 Task: Find connections with filter location Qinā with filter topic #property with filter profile language Spanish with filter current company Microsoft Research with filter school Hindusthan College Of Arts And Science with filter industry Seafood Product Manufacturing with filter service category NotaryOnline Research with filter keywords title Zoologist
Action: Mouse moved to (498, 64)
Screenshot: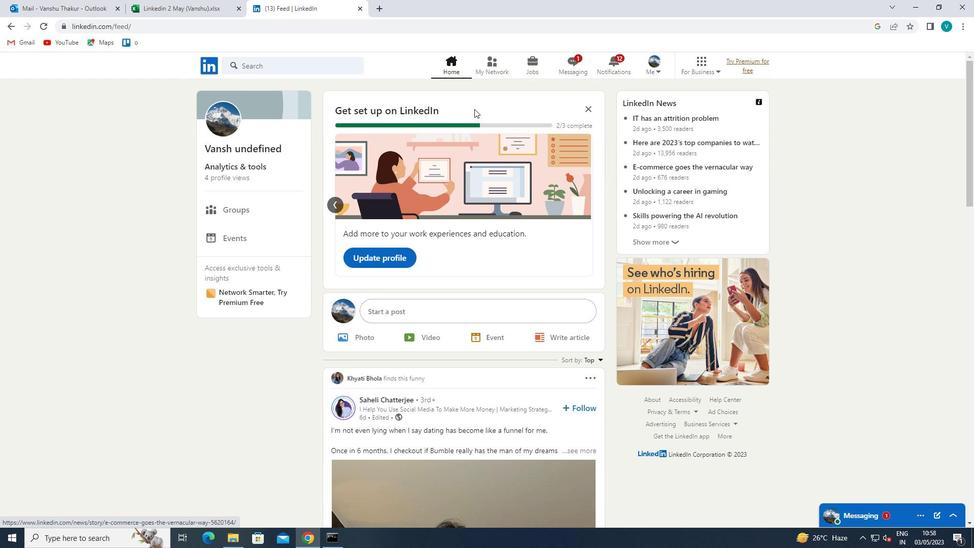 
Action: Mouse pressed left at (498, 64)
Screenshot: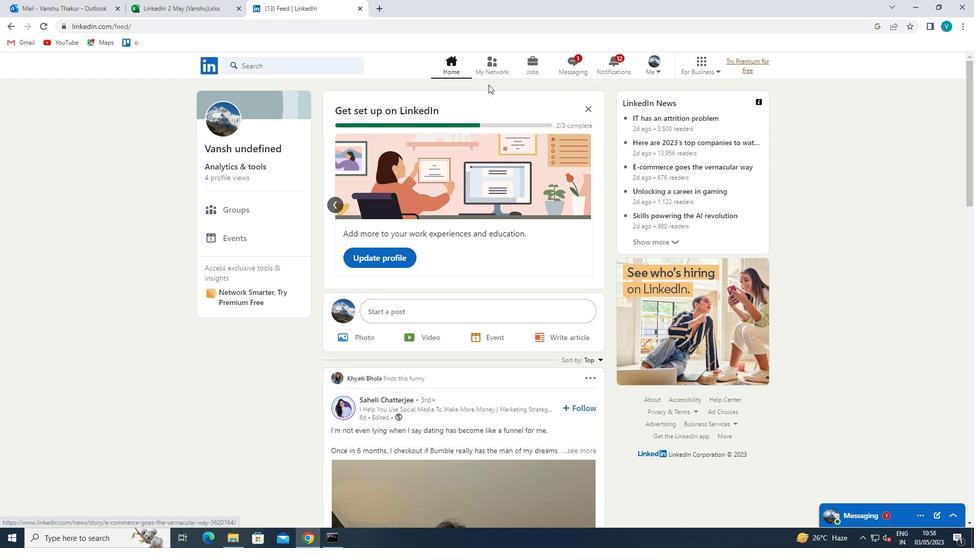 
Action: Mouse moved to (305, 116)
Screenshot: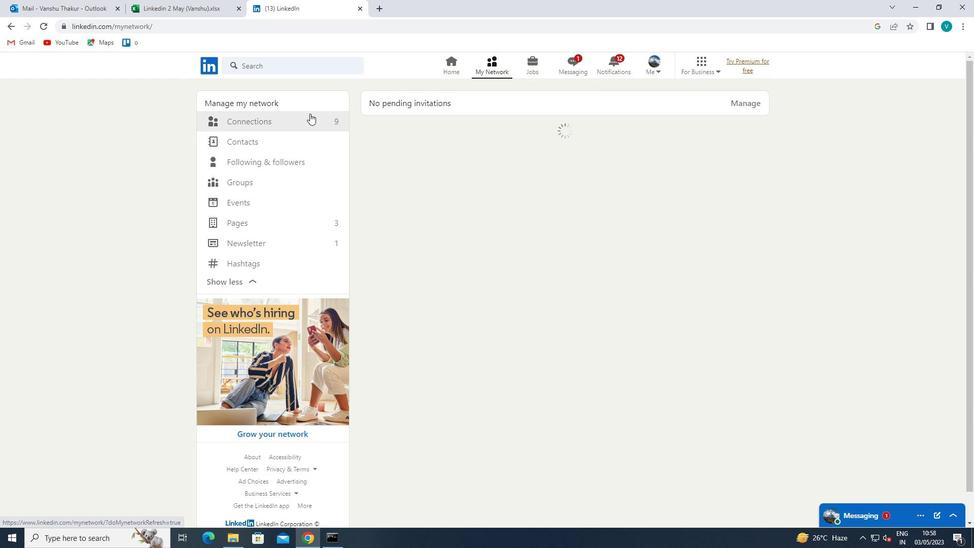 
Action: Mouse pressed left at (305, 116)
Screenshot: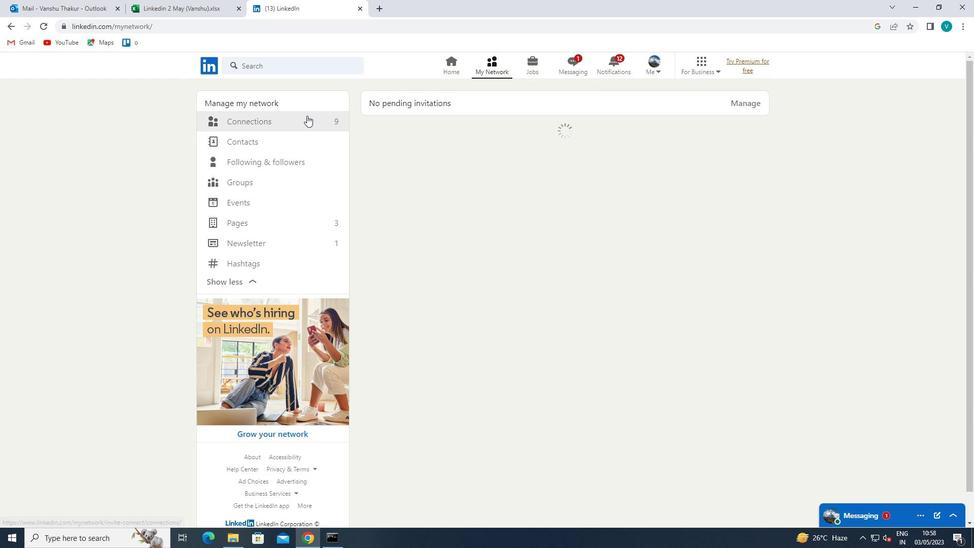 
Action: Mouse moved to (555, 116)
Screenshot: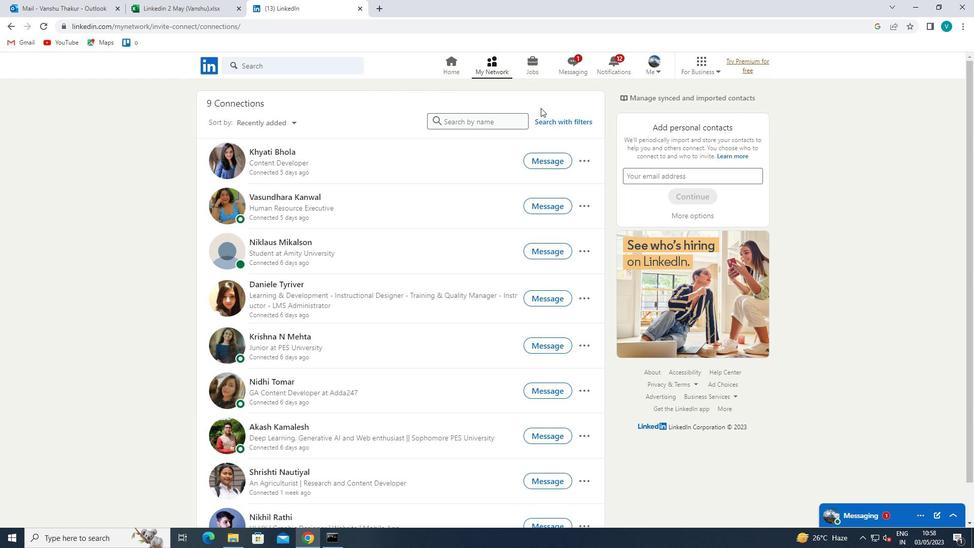 
Action: Mouse pressed left at (555, 116)
Screenshot: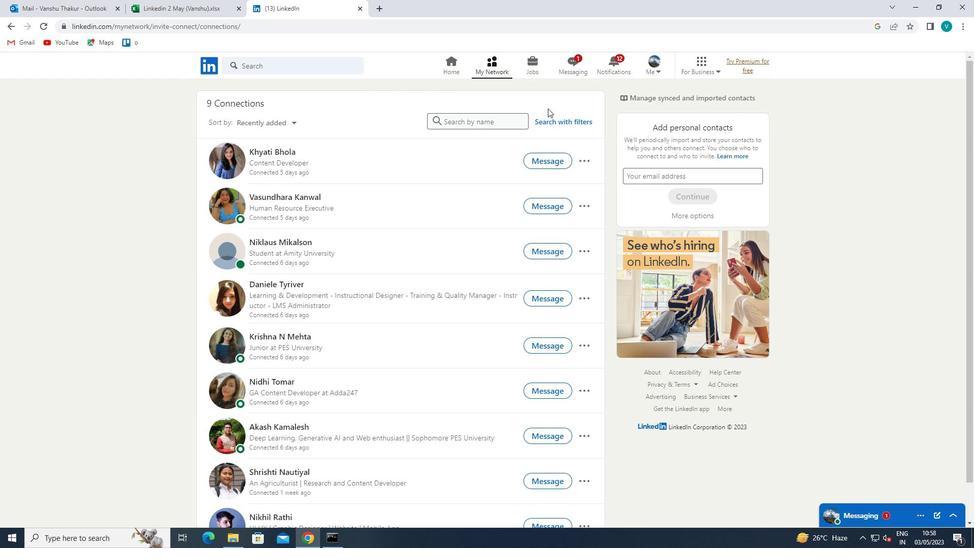 
Action: Mouse moved to (491, 91)
Screenshot: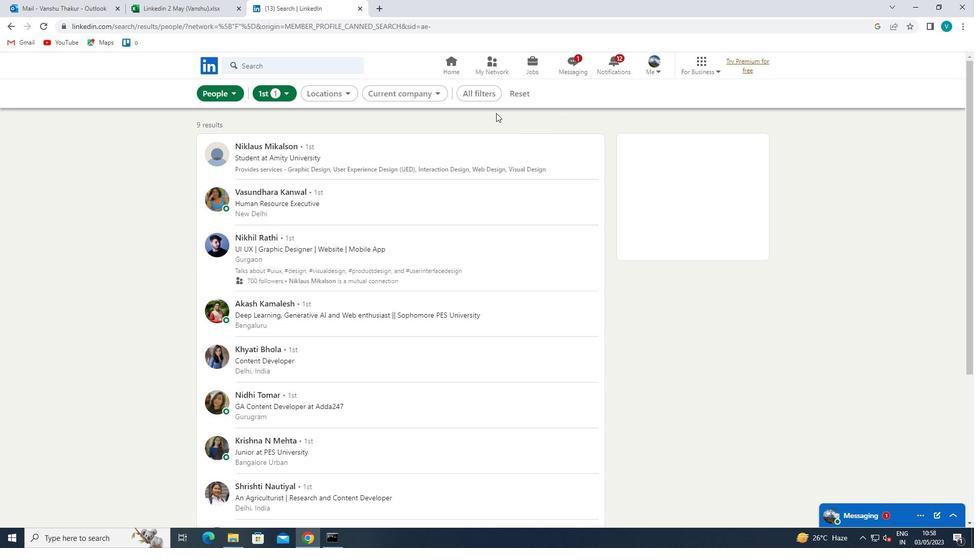 
Action: Mouse pressed left at (491, 91)
Screenshot: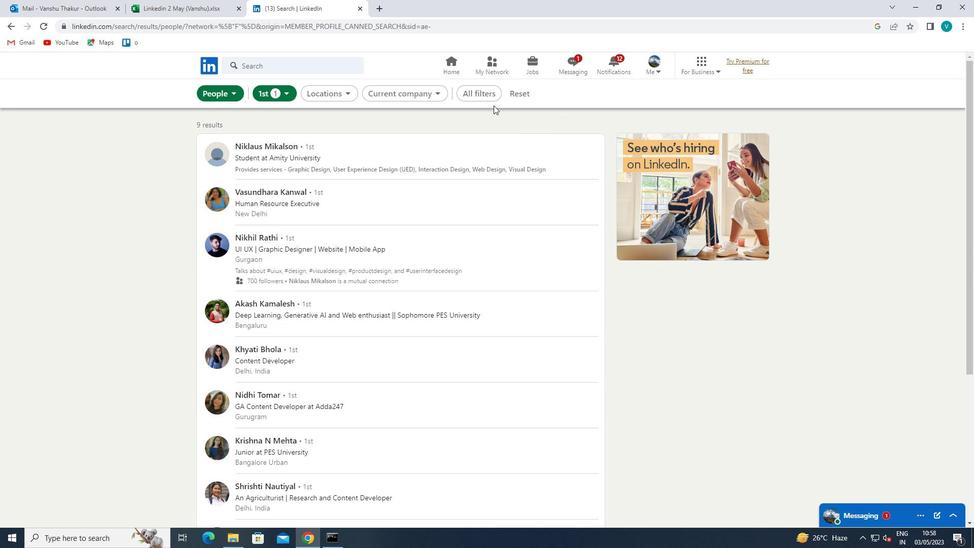 
Action: Mouse moved to (798, 254)
Screenshot: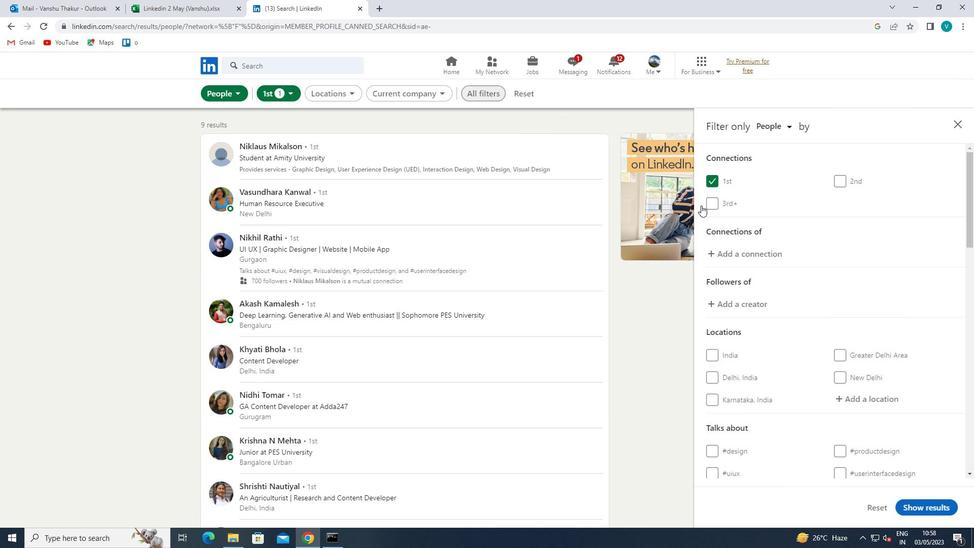 
Action: Mouse scrolled (798, 253) with delta (0, 0)
Screenshot: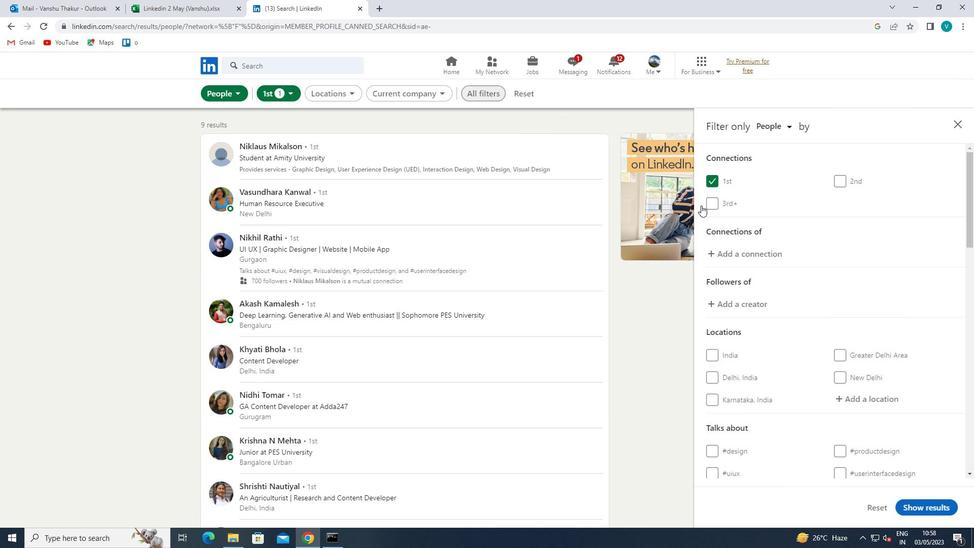 
Action: Mouse scrolled (798, 253) with delta (0, 0)
Screenshot: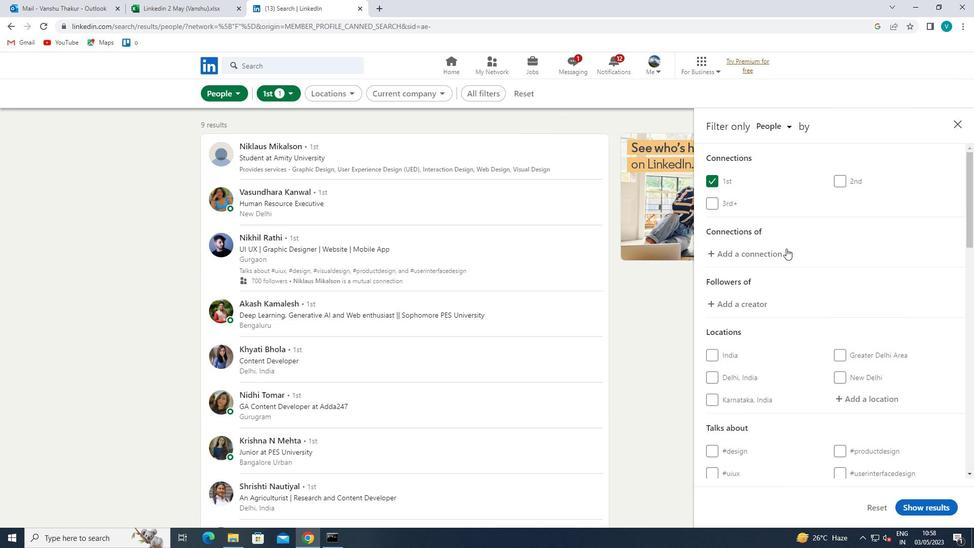 
Action: Mouse moved to (798, 254)
Screenshot: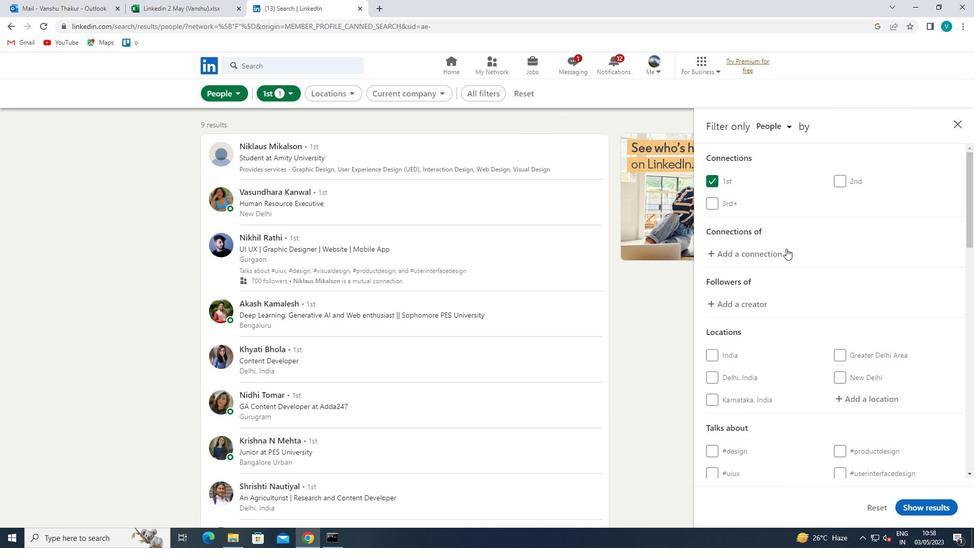 
Action: Mouse scrolled (798, 253) with delta (0, 0)
Screenshot: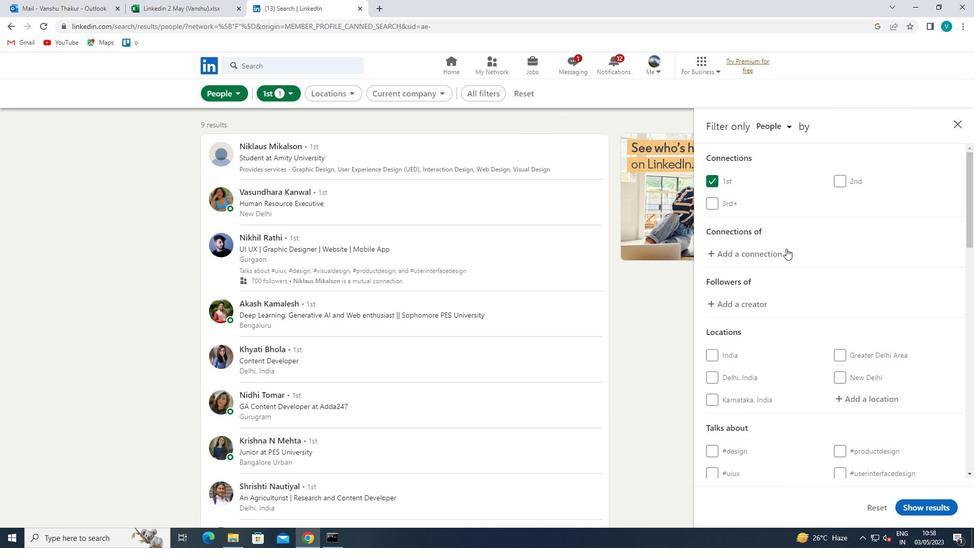 
Action: Mouse moved to (873, 248)
Screenshot: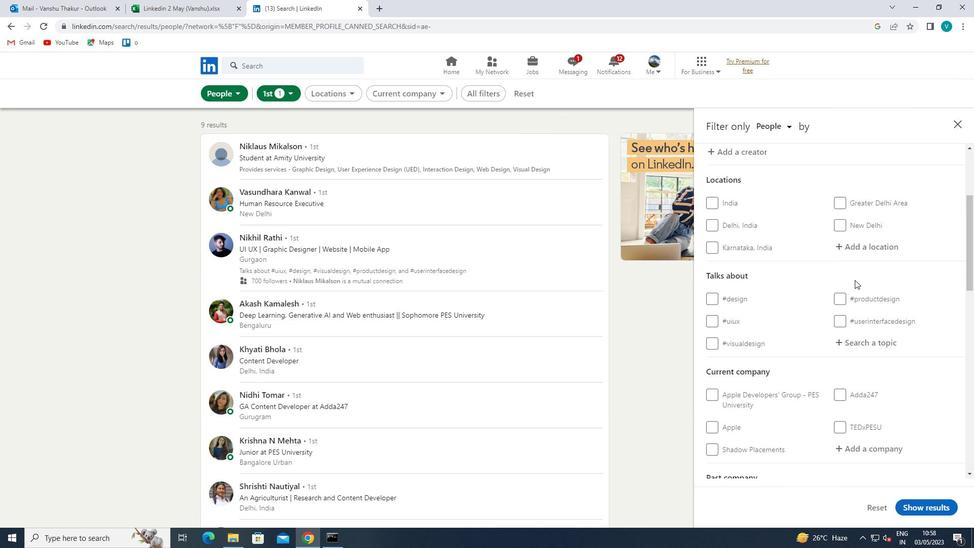 
Action: Mouse pressed left at (873, 248)
Screenshot: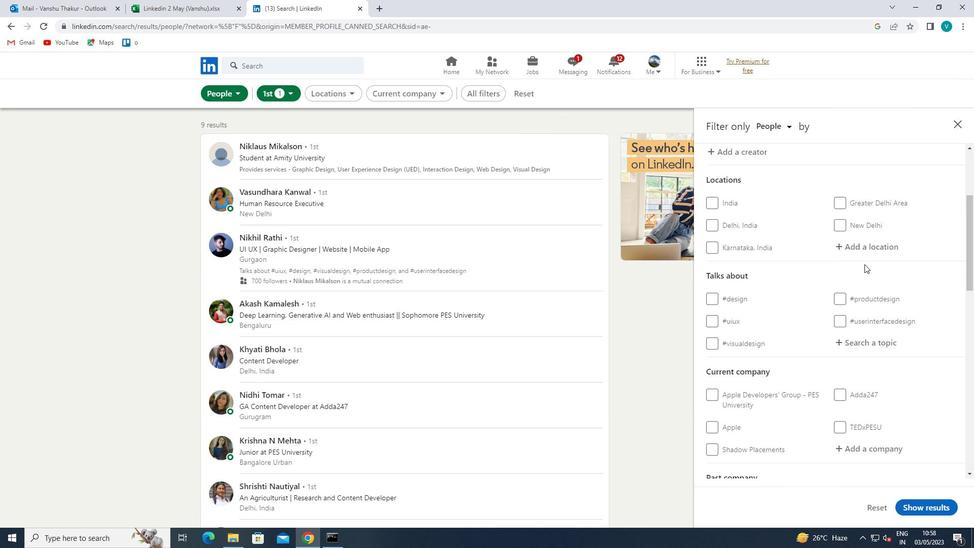
Action: Mouse moved to (581, 415)
Screenshot: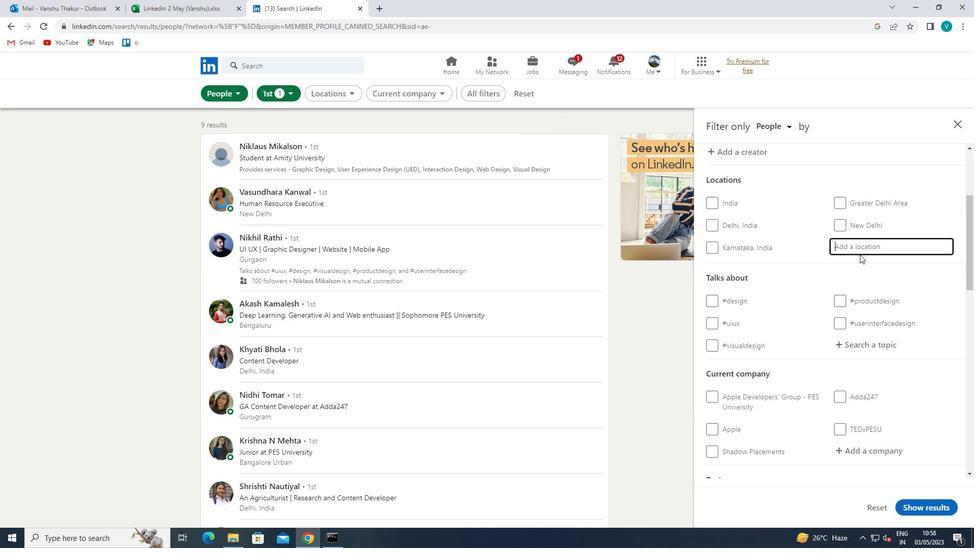 
Action: Key pressed <Key.shift>QINA<Key.space>
Screenshot: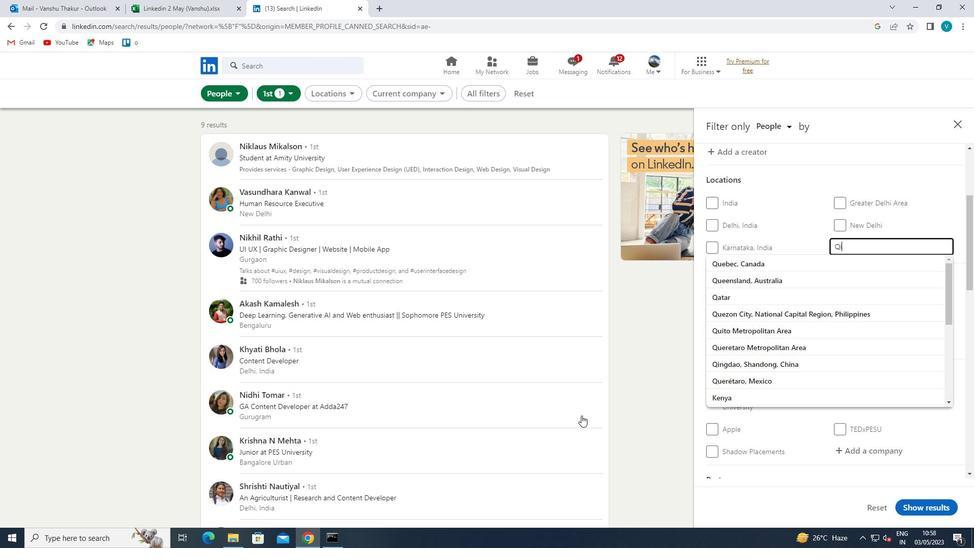 
Action: Mouse moved to (763, 268)
Screenshot: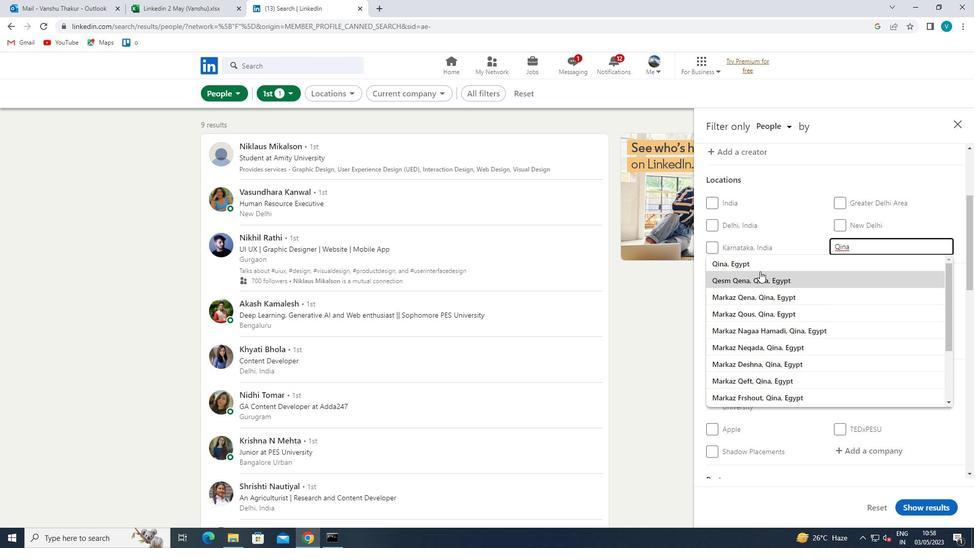 
Action: Mouse pressed left at (763, 268)
Screenshot: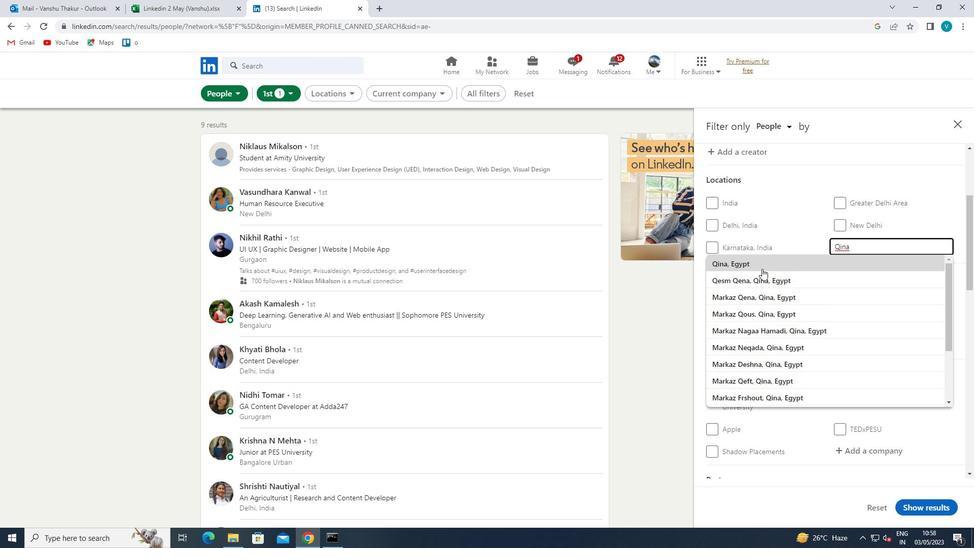 
Action: Mouse moved to (765, 272)
Screenshot: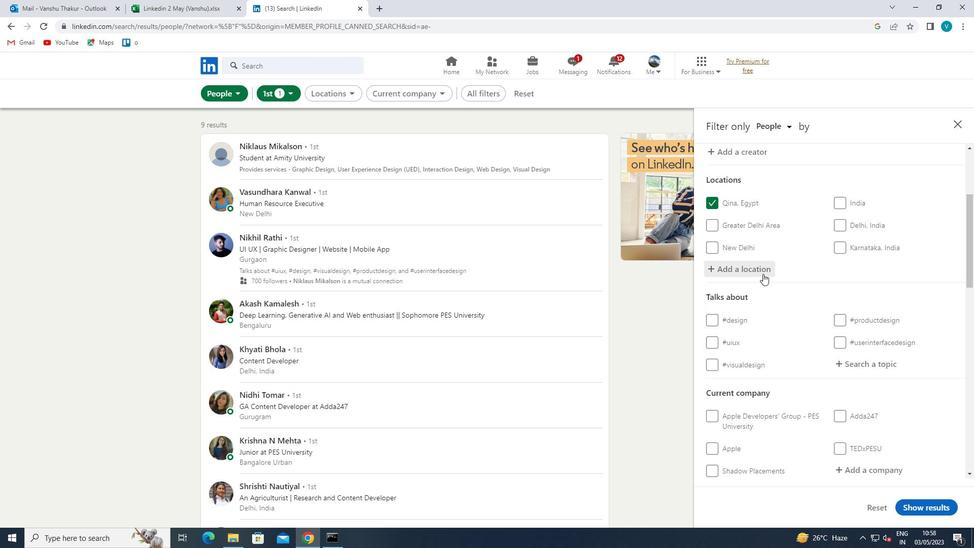 
Action: Mouse scrolled (765, 271) with delta (0, 0)
Screenshot: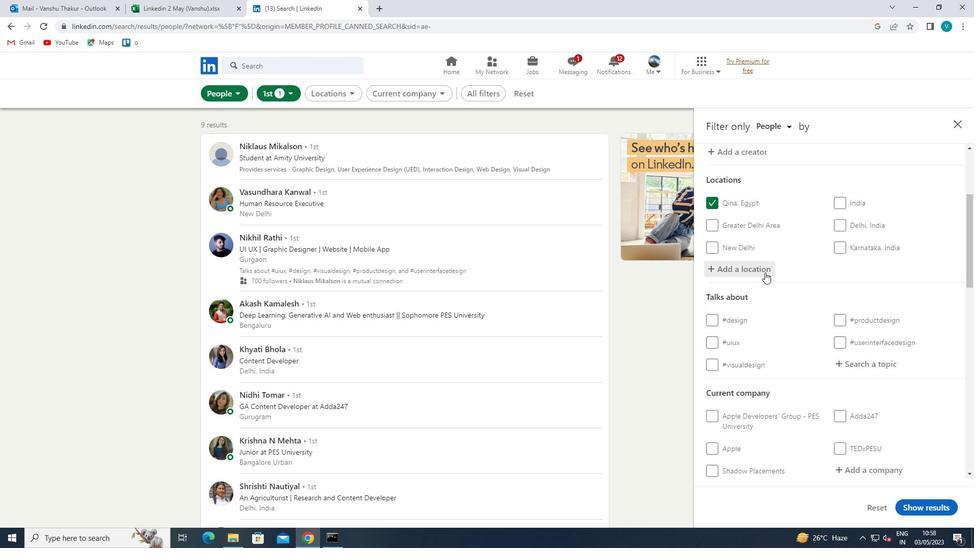 
Action: Mouse moved to (765, 272)
Screenshot: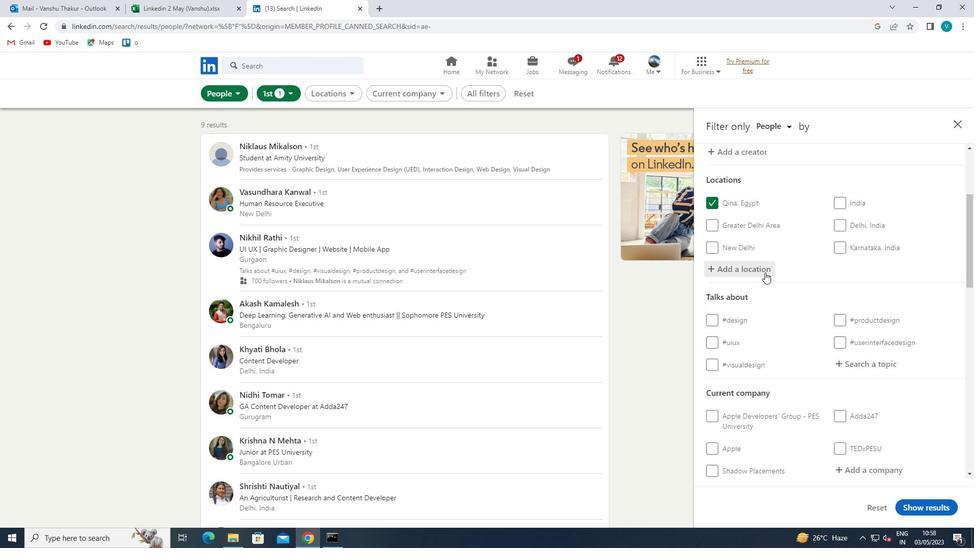 
Action: Mouse scrolled (765, 271) with delta (0, 0)
Screenshot: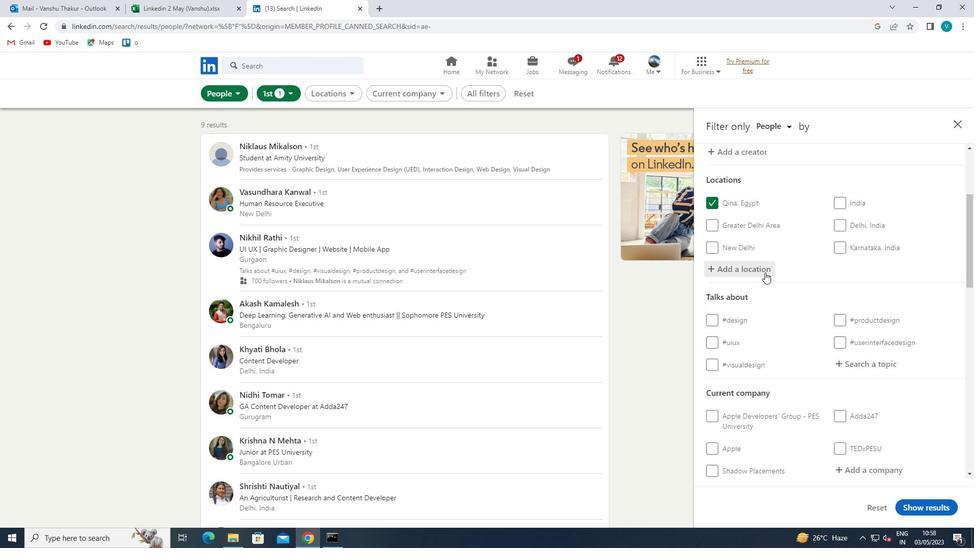 
Action: Mouse moved to (884, 264)
Screenshot: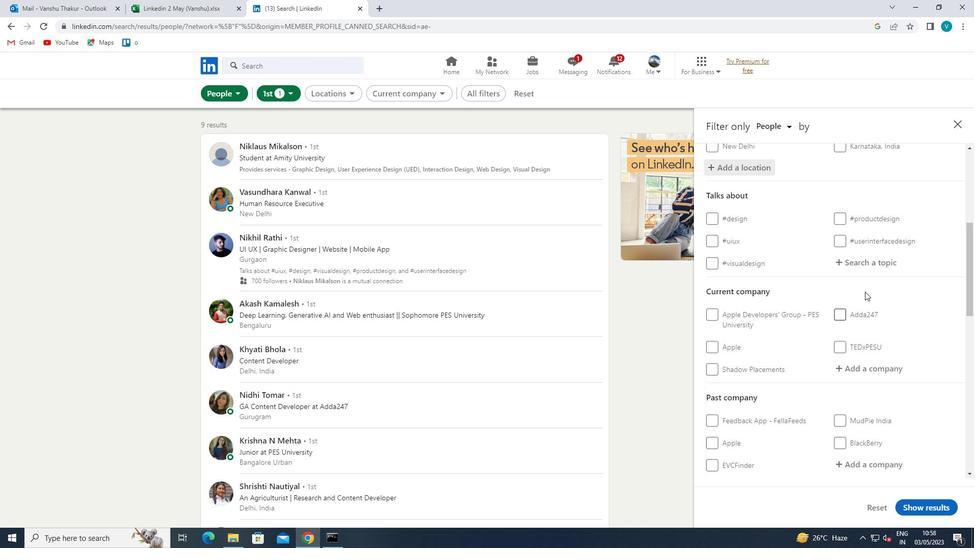 
Action: Mouse pressed left at (884, 264)
Screenshot: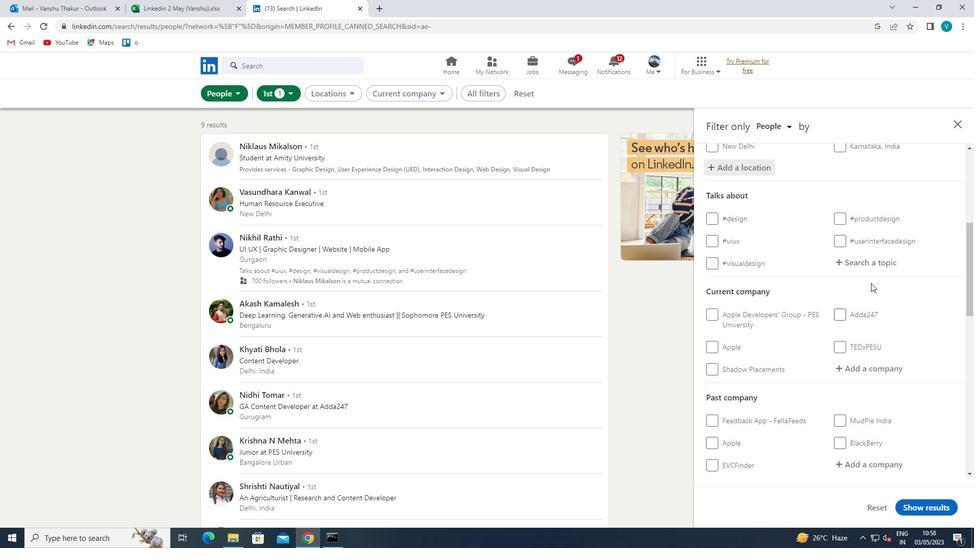 
Action: Mouse moved to (622, 423)
Screenshot: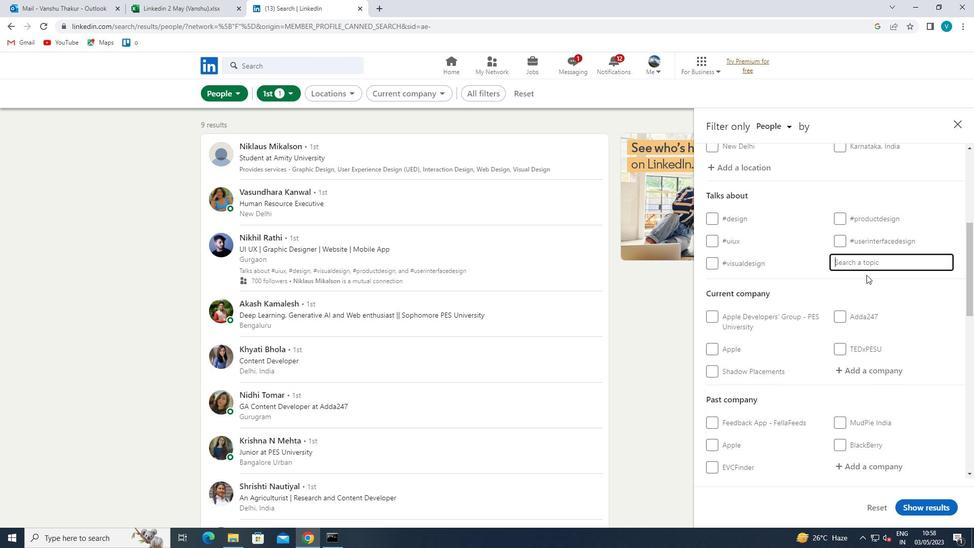
Action: Key pressed PROPERTY
Screenshot: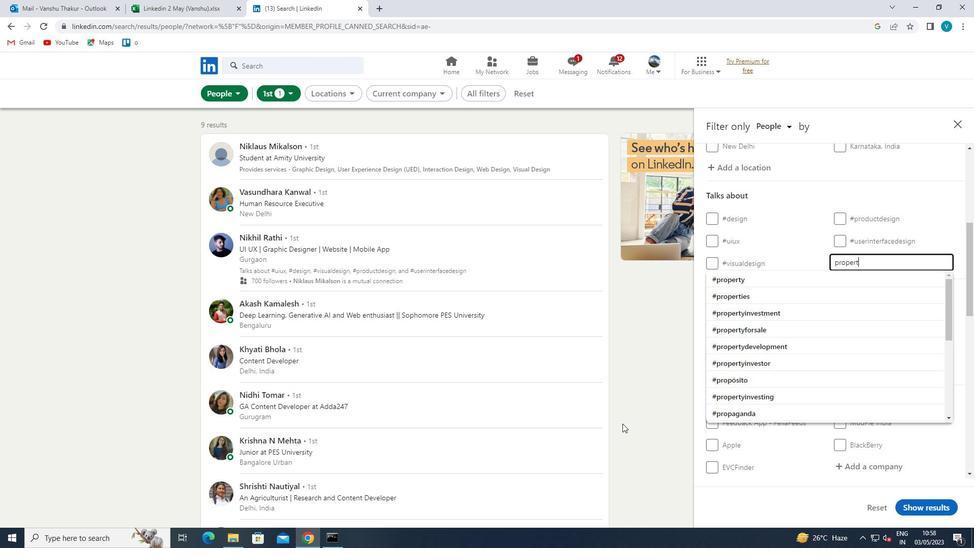 
Action: Mouse moved to (769, 278)
Screenshot: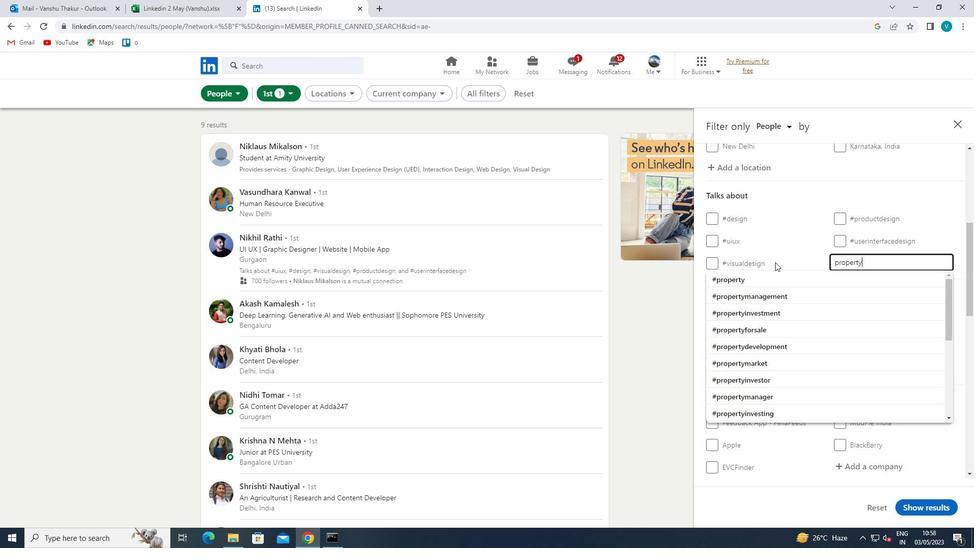 
Action: Mouse pressed left at (769, 278)
Screenshot: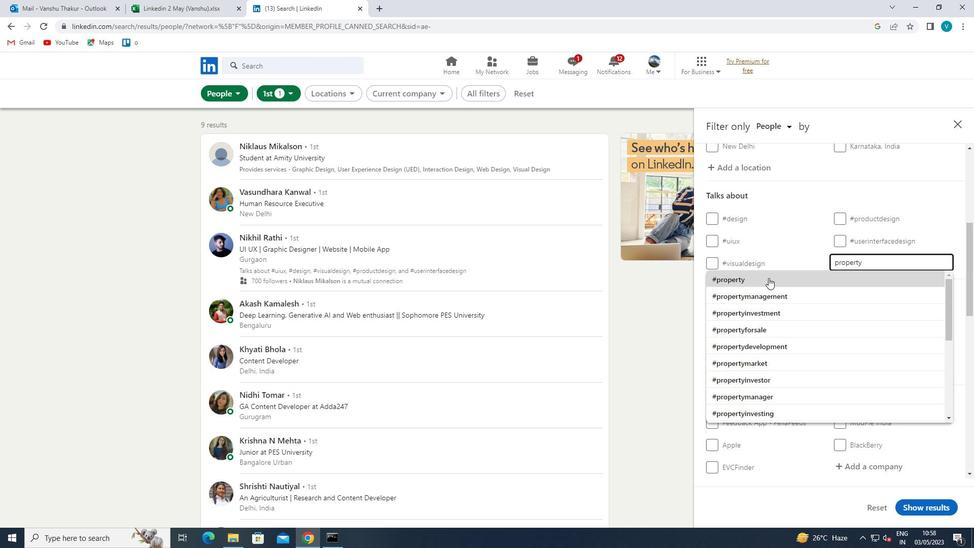 
Action: Mouse moved to (823, 304)
Screenshot: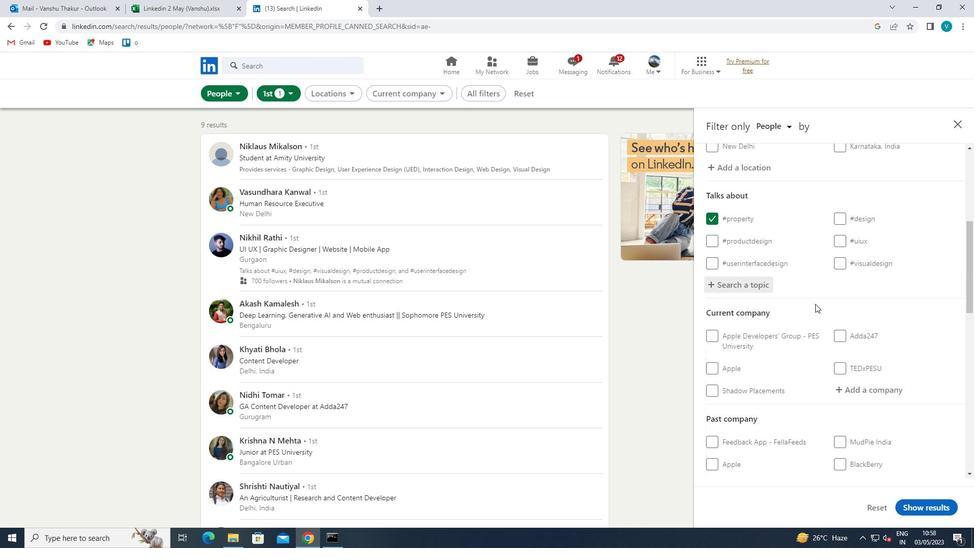 
Action: Mouse scrolled (823, 303) with delta (0, 0)
Screenshot: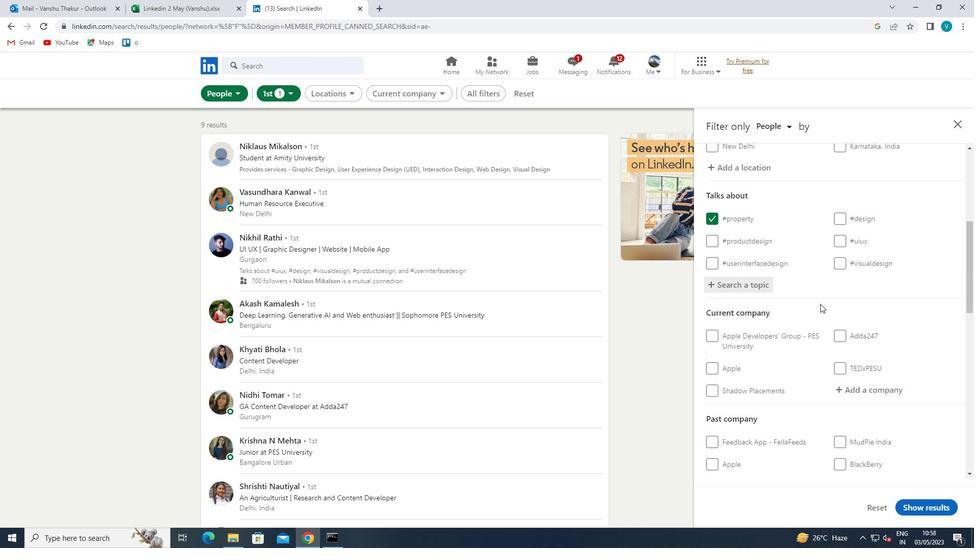 
Action: Mouse scrolled (823, 303) with delta (0, 0)
Screenshot: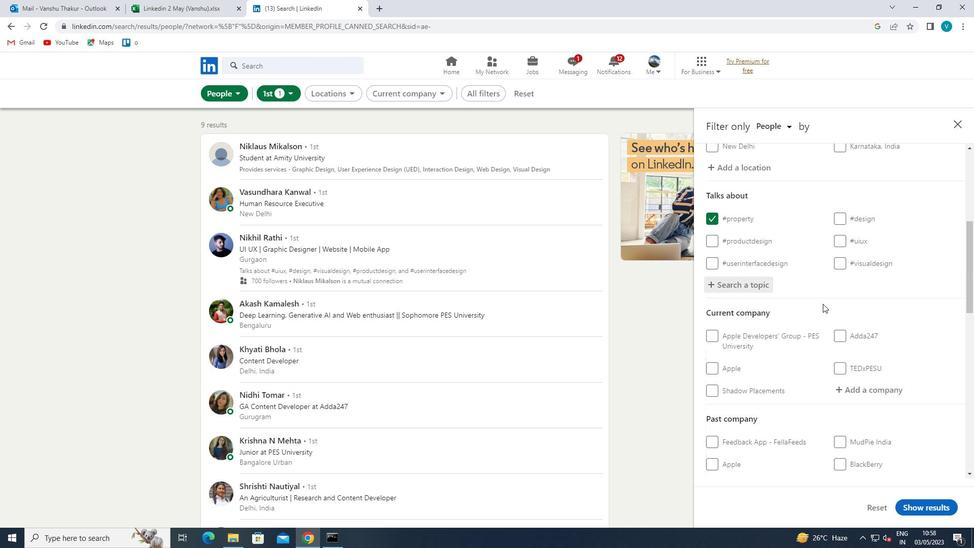
Action: Mouse moved to (871, 287)
Screenshot: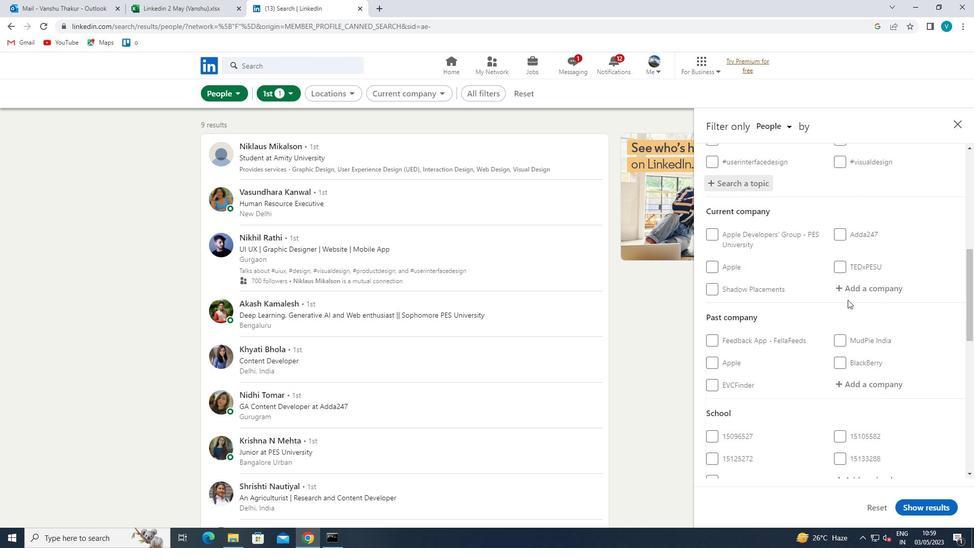 
Action: Mouse pressed left at (871, 287)
Screenshot: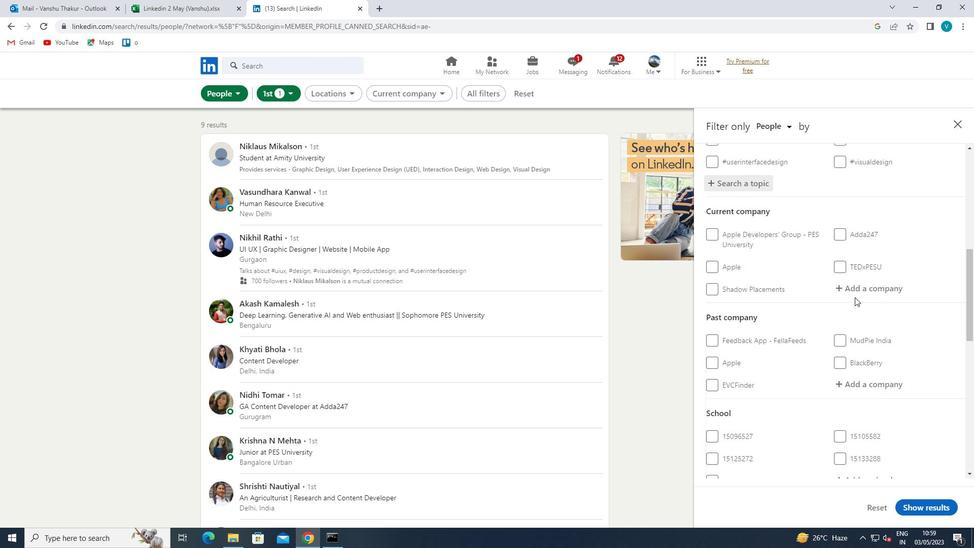 
Action: Mouse moved to (733, 365)
Screenshot: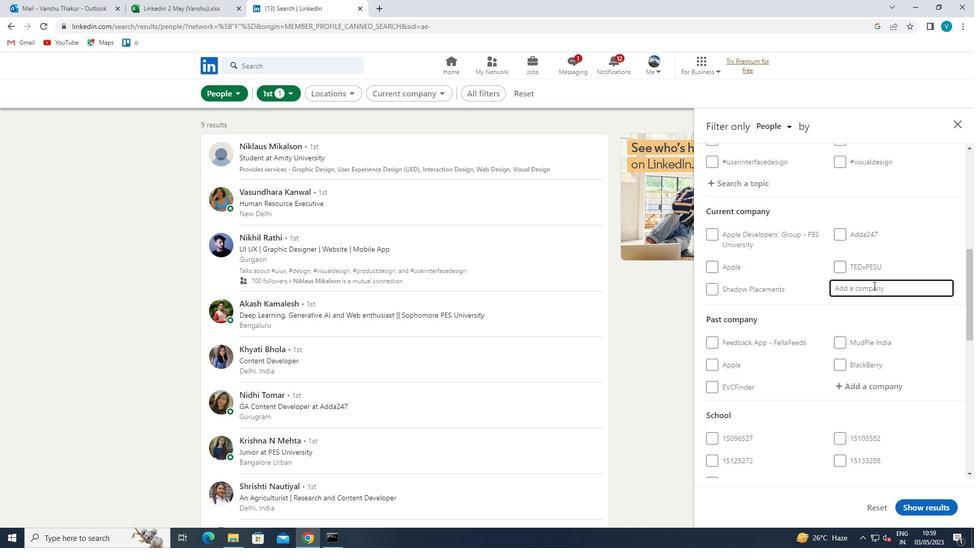 
Action: Key pressed <Key.shift>
Screenshot: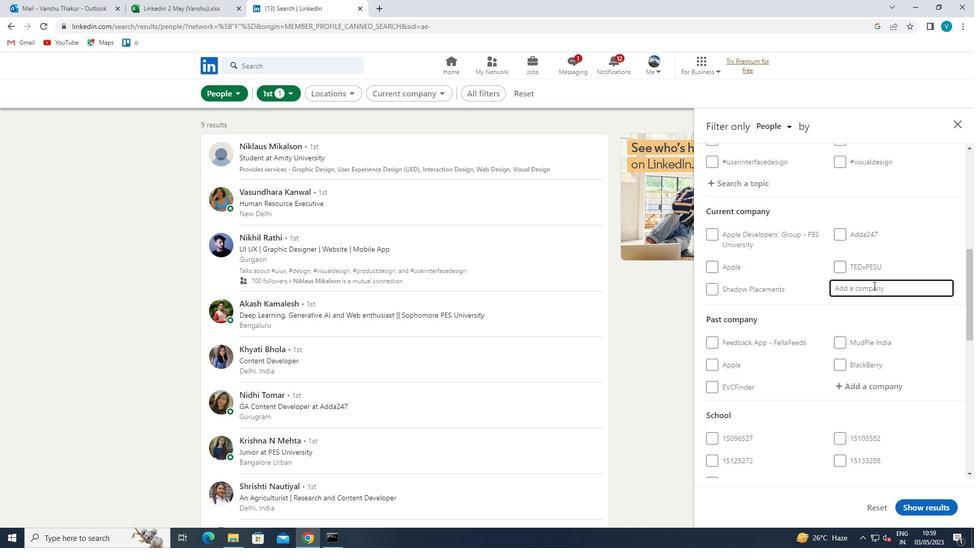 
Action: Mouse moved to (611, 434)
Screenshot: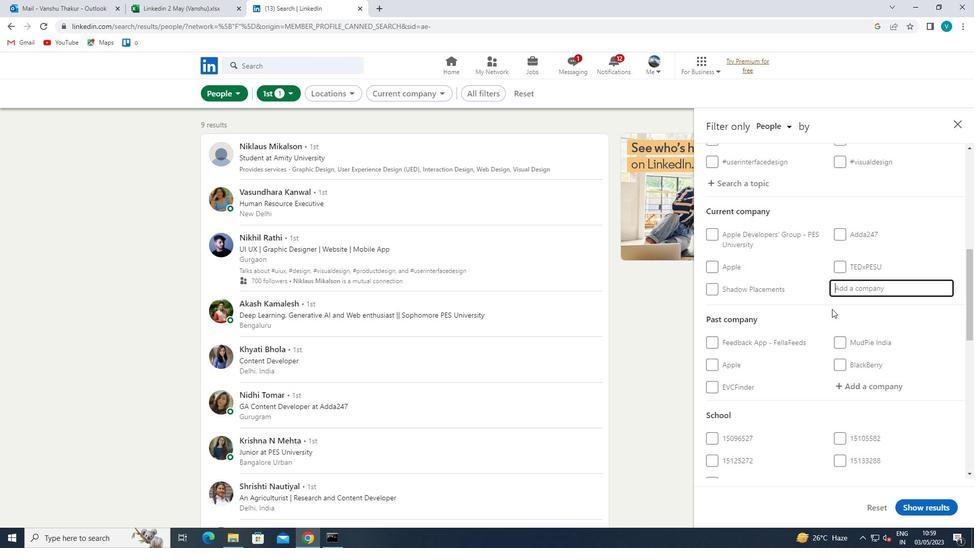 
Action: Key pressed <Key.shift>MICROSOFT
Screenshot: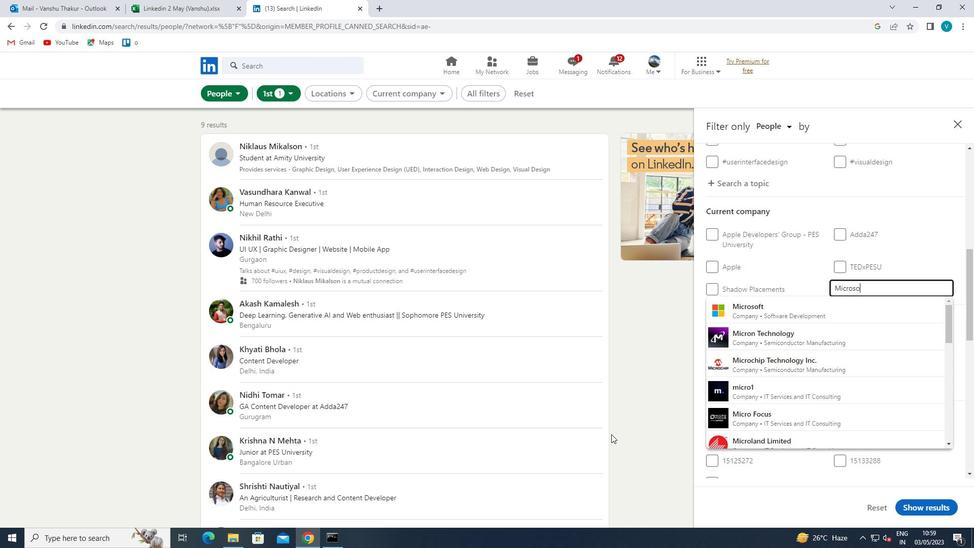 
Action: Mouse moved to (761, 359)
Screenshot: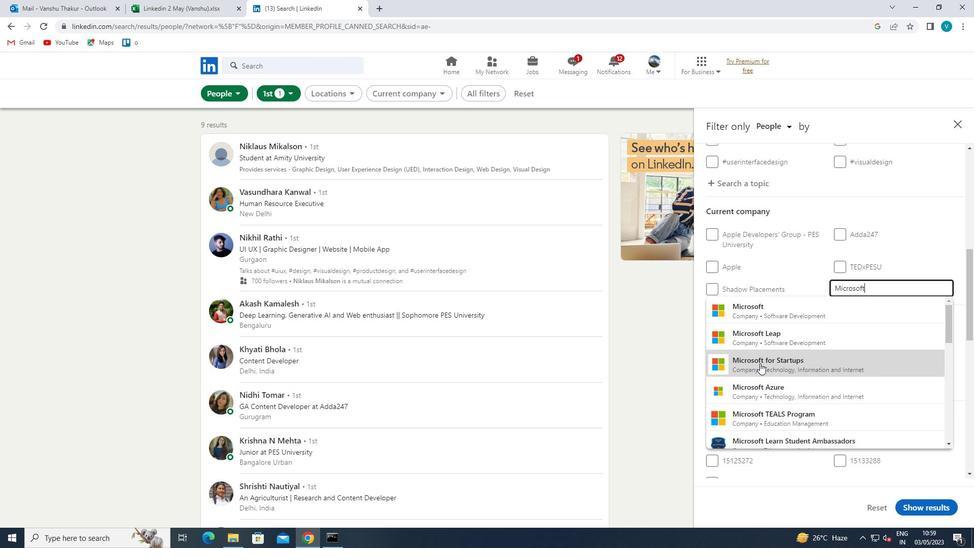 
Action: Key pressed <Key.space>
Screenshot: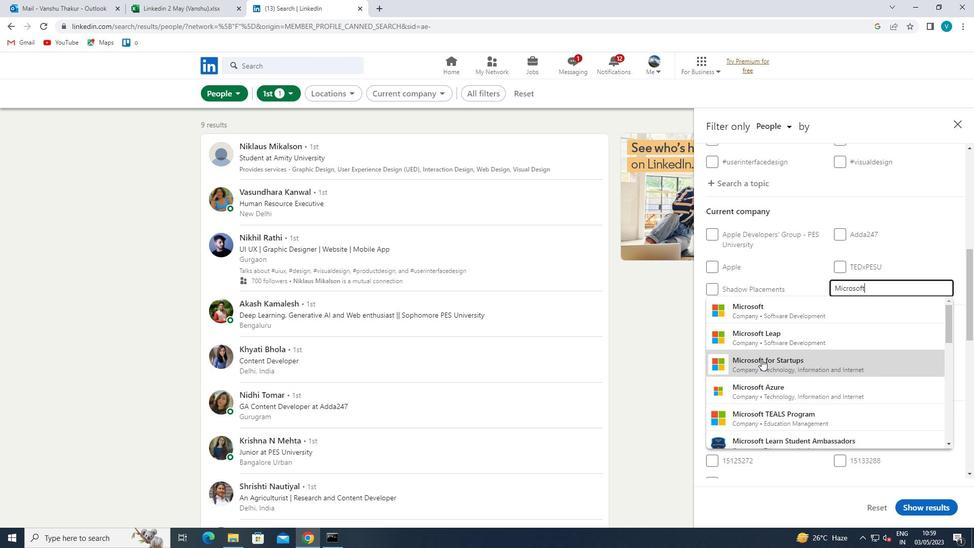 
Action: Mouse moved to (757, 362)
Screenshot: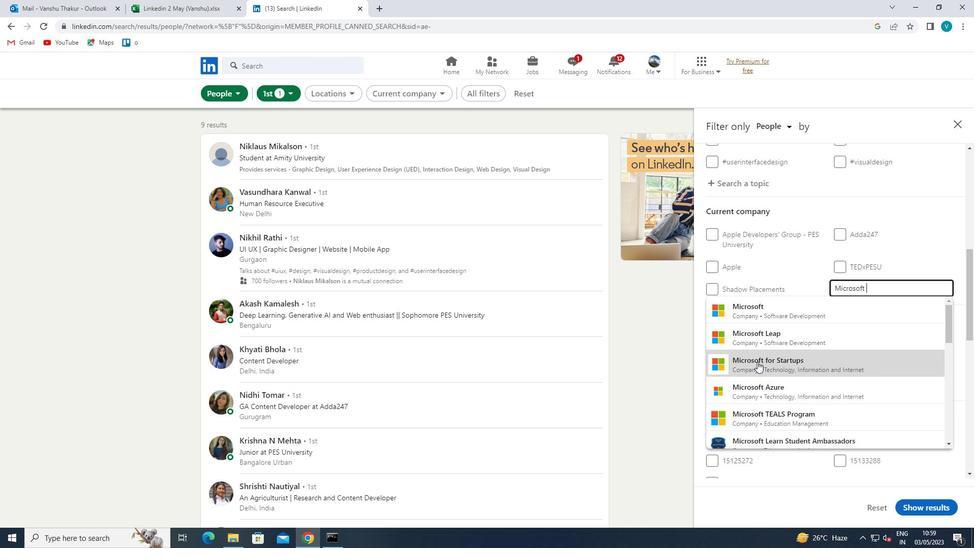 
Action: Key pressed <Key.shift>
Screenshot: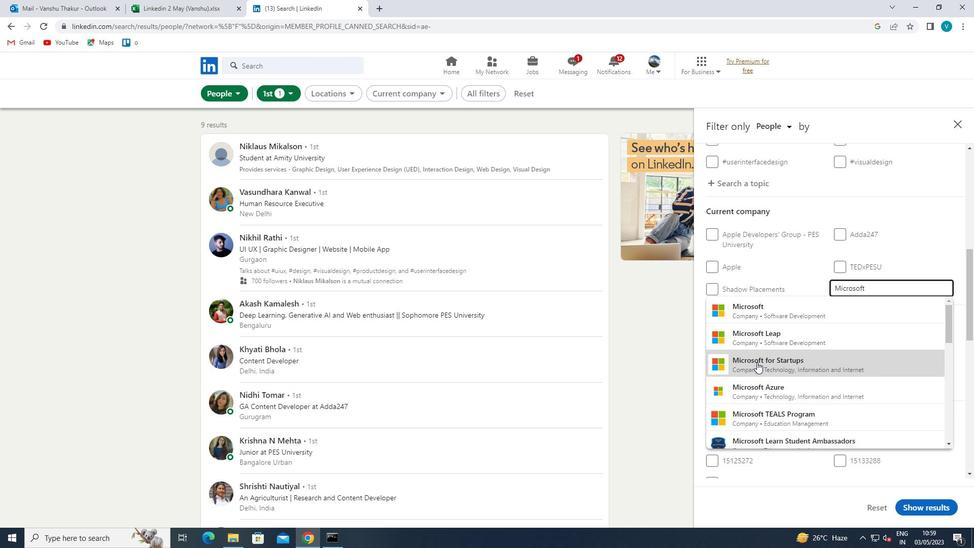 
Action: Mouse moved to (756, 362)
Screenshot: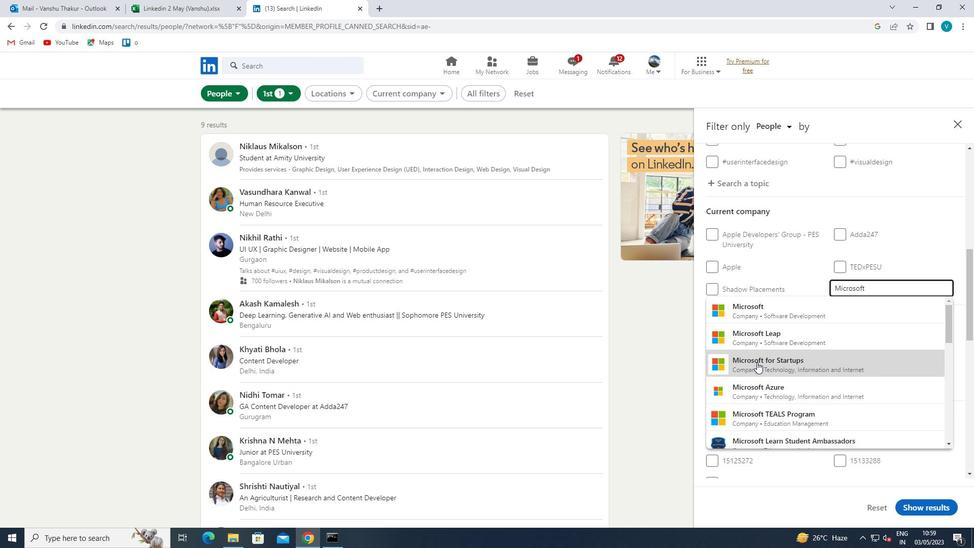 
Action: Key pressed <Key.shift>R
Screenshot: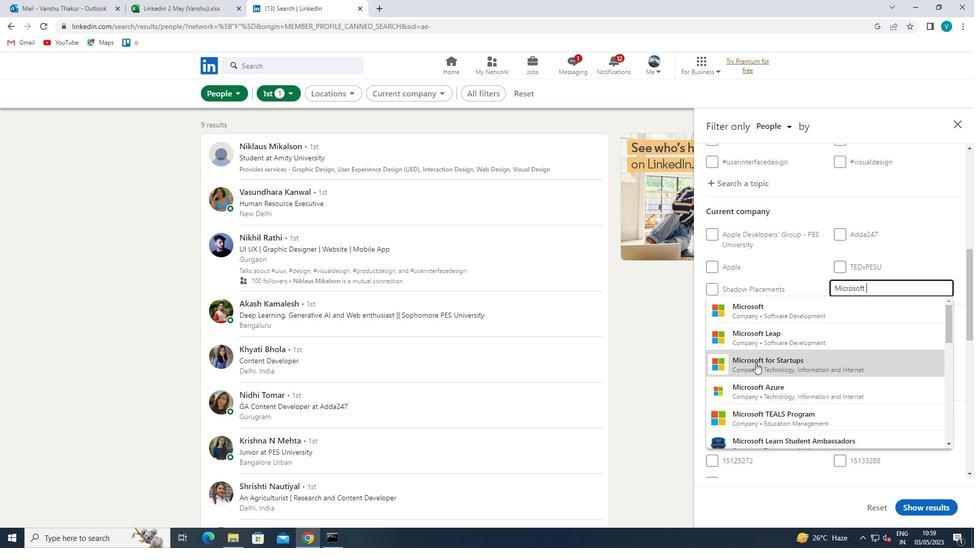 
Action: Mouse moved to (754, 363)
Screenshot: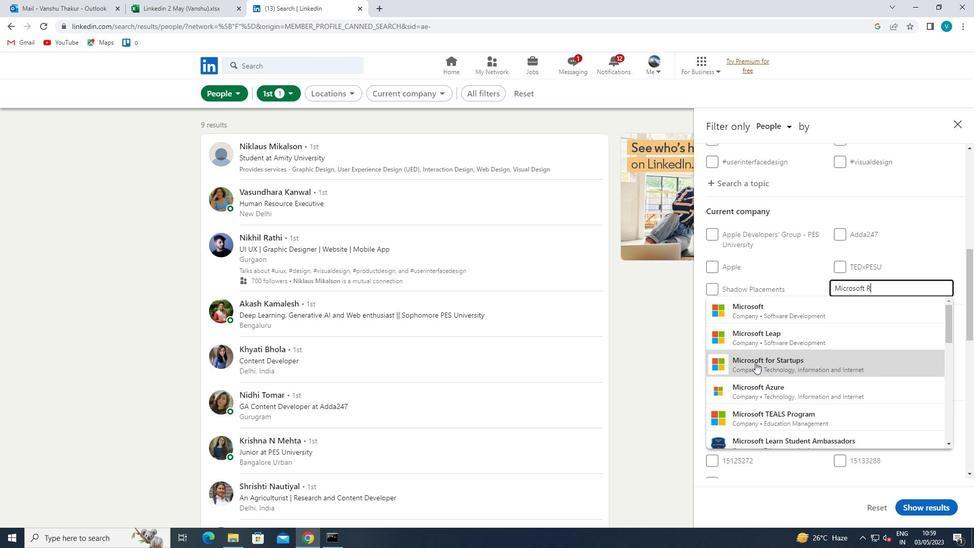 
Action: Key pressed E
Screenshot: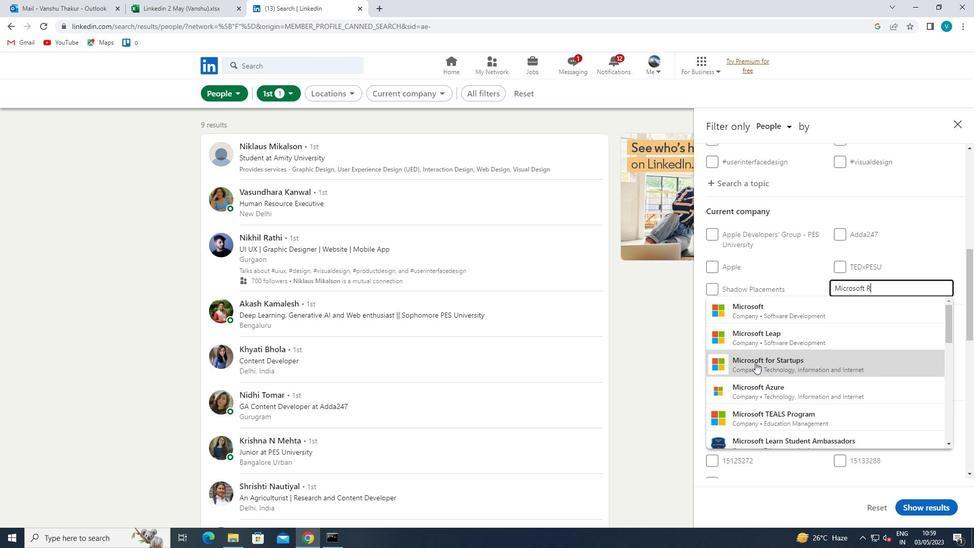 
Action: Mouse moved to (791, 340)
Screenshot: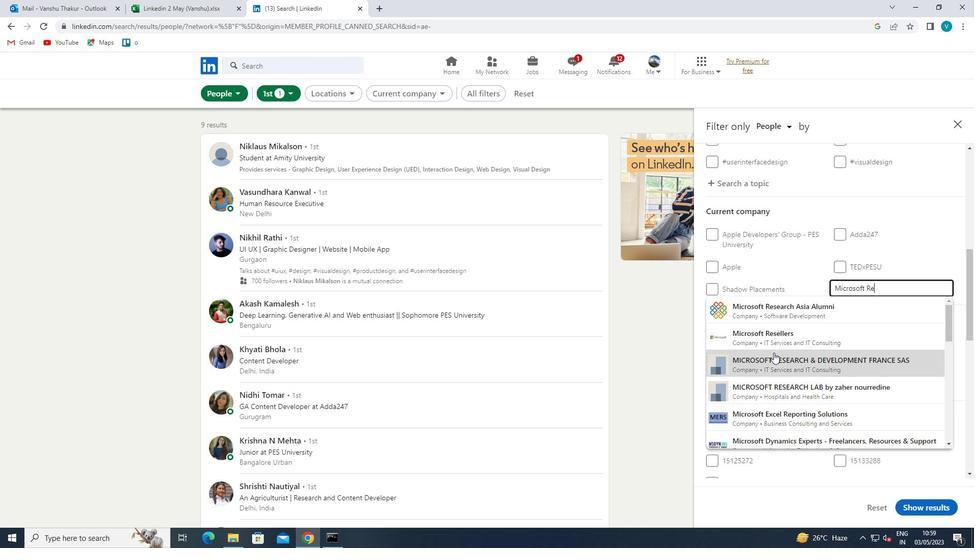 
Action: Key pressed S
Screenshot: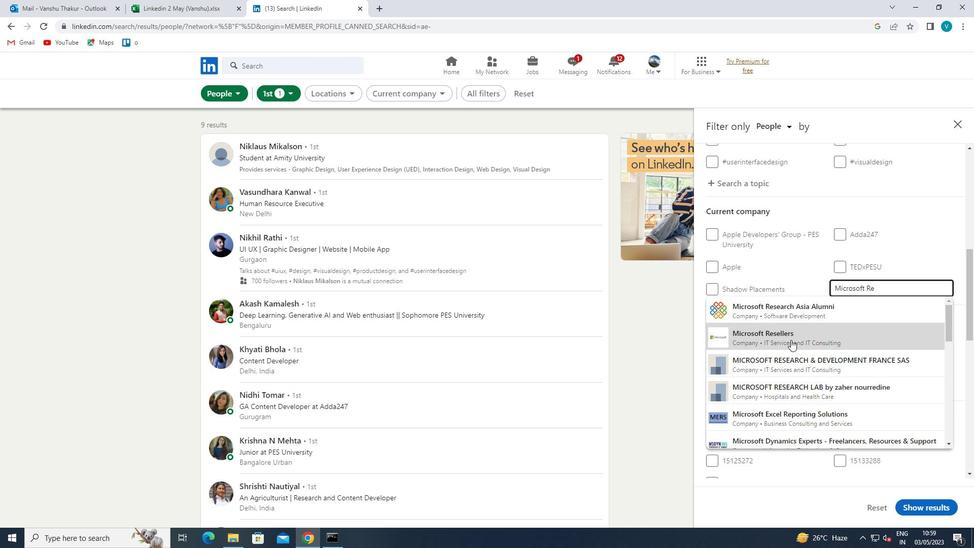 
Action: Mouse moved to (791, 340)
Screenshot: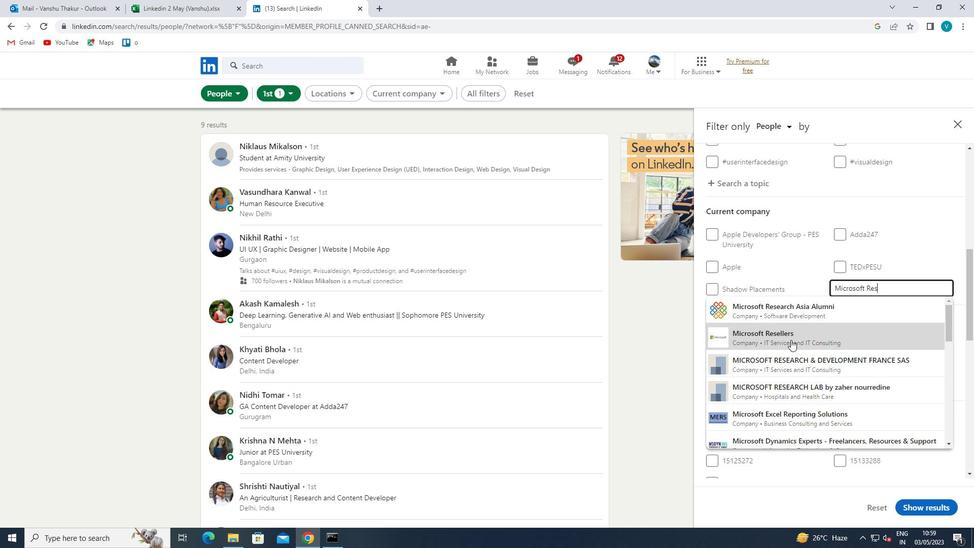 
Action: Key pressed E
Screenshot: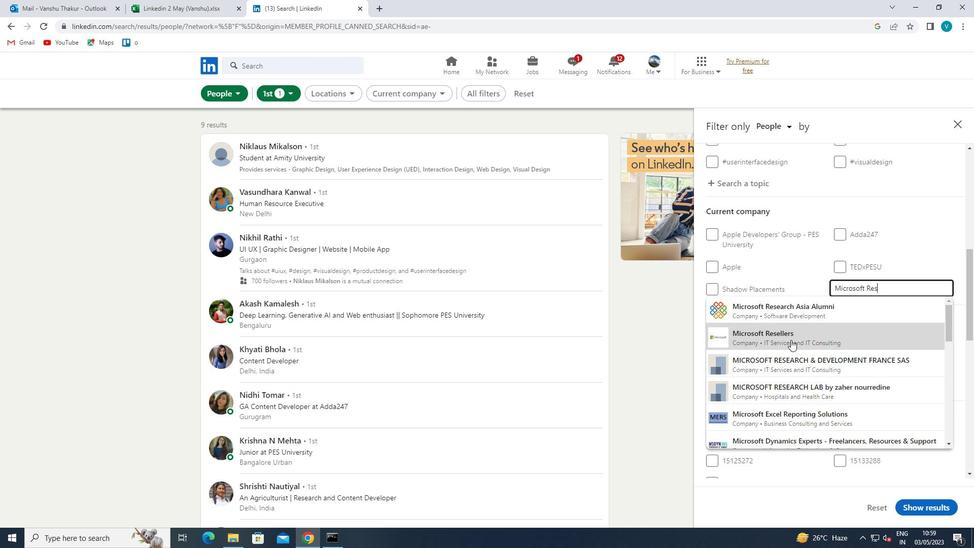 
Action: Mouse moved to (790, 341)
Screenshot: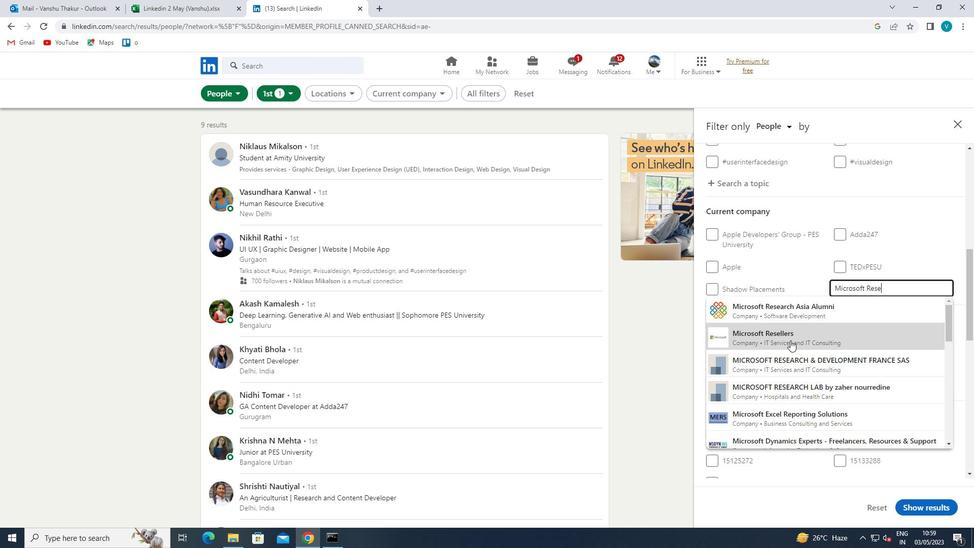 
Action: Key pressed A
Screenshot: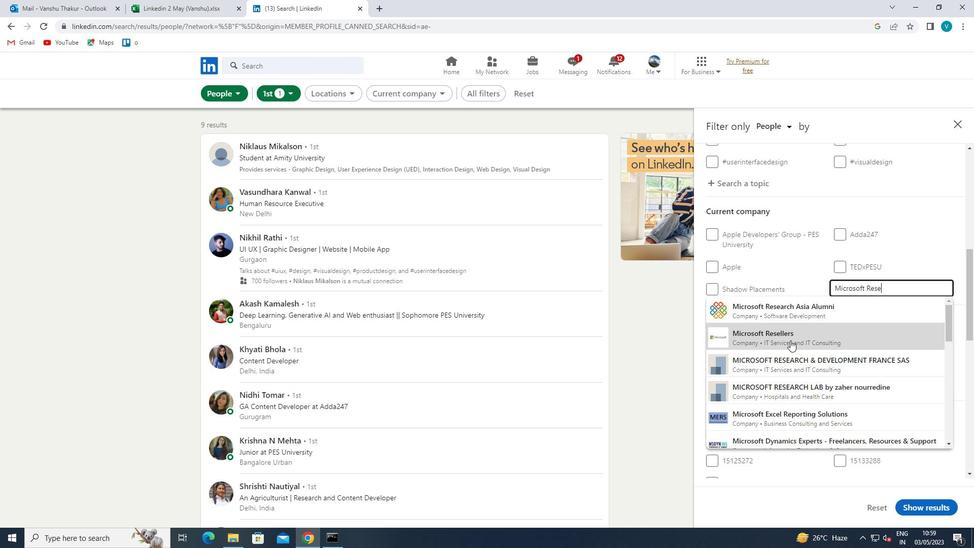 
Action: Mouse moved to (790, 341)
Screenshot: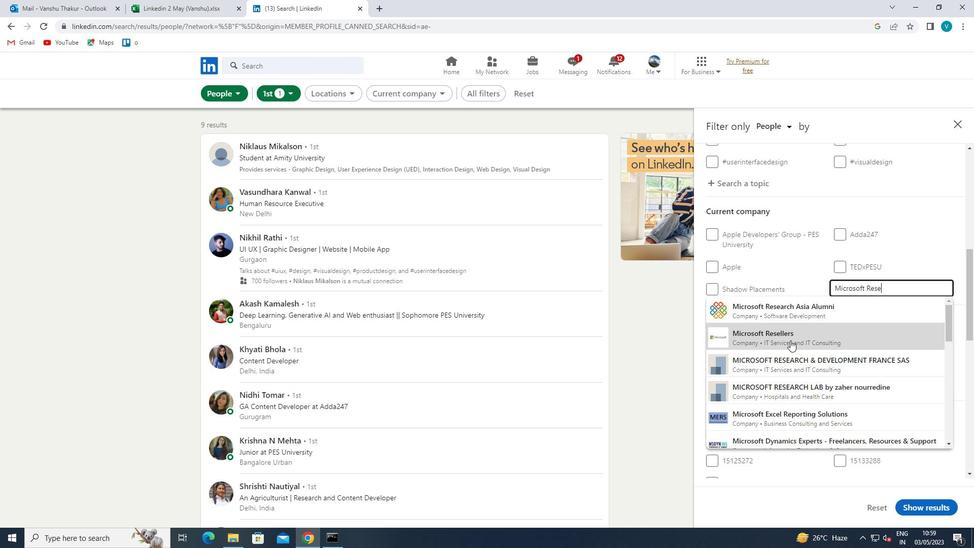 
Action: Key pressed R
Screenshot: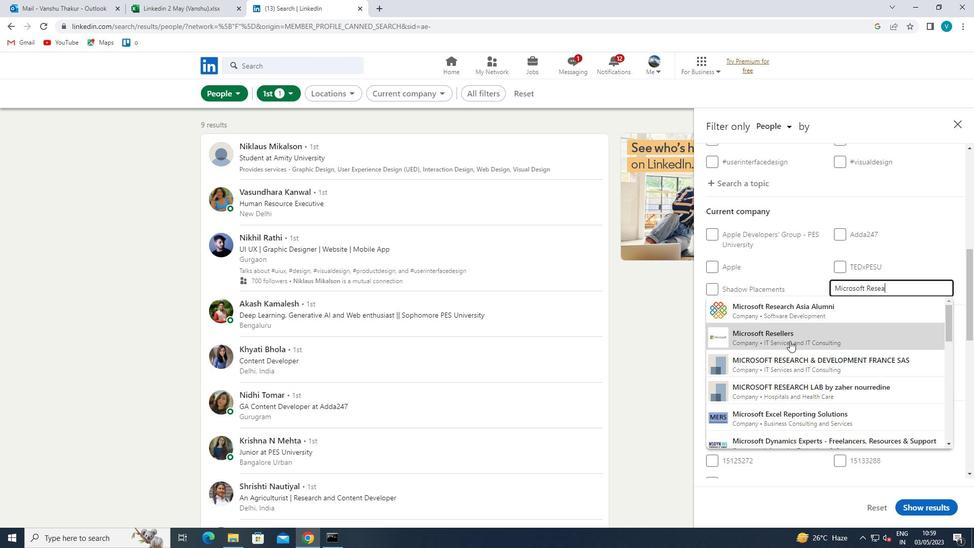 
Action: Mouse moved to (786, 343)
Screenshot: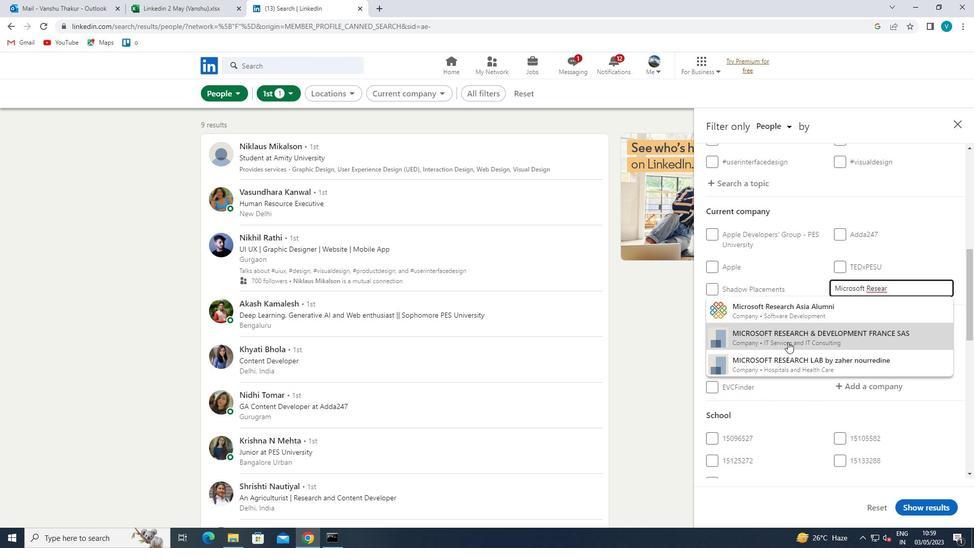 
Action: Key pressed CH<Key.space>
Screenshot: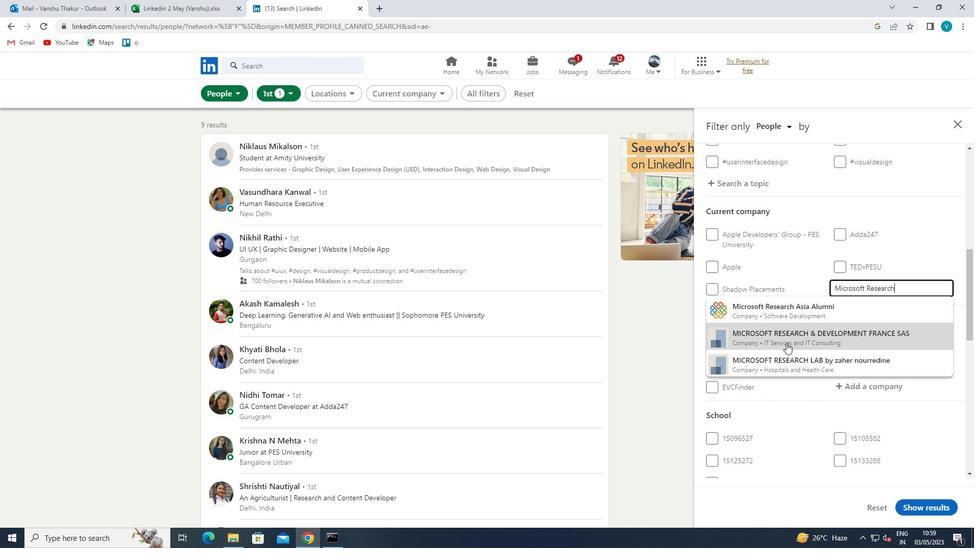 
Action: Mouse moved to (810, 274)
Screenshot: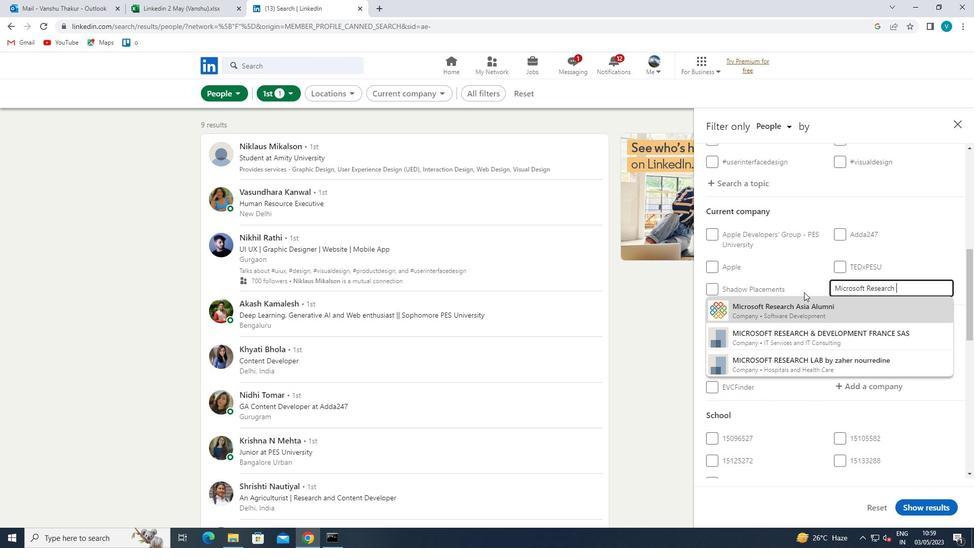 
Action: Mouse pressed left at (810, 274)
Screenshot: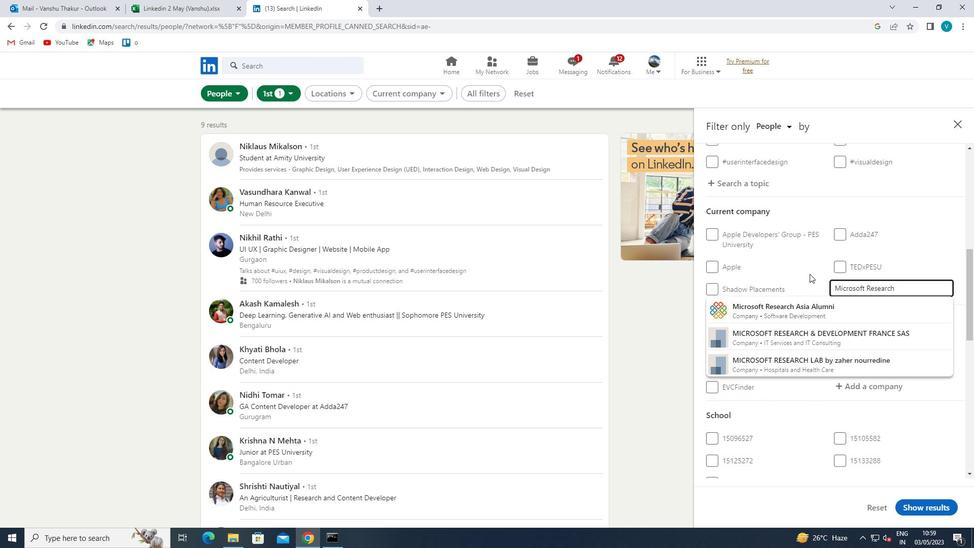 
Action: Mouse moved to (927, 355)
Screenshot: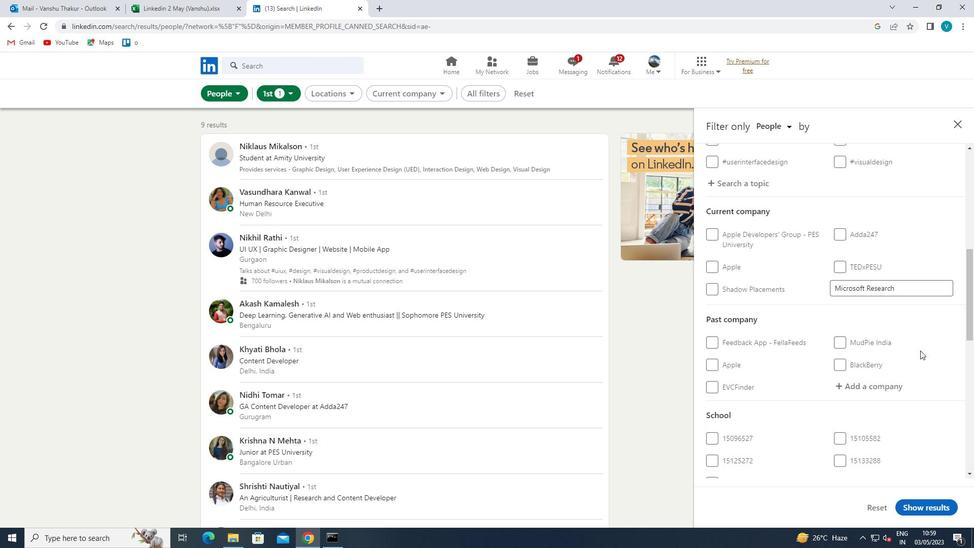 
Action: Mouse scrolled (927, 354) with delta (0, 0)
Screenshot: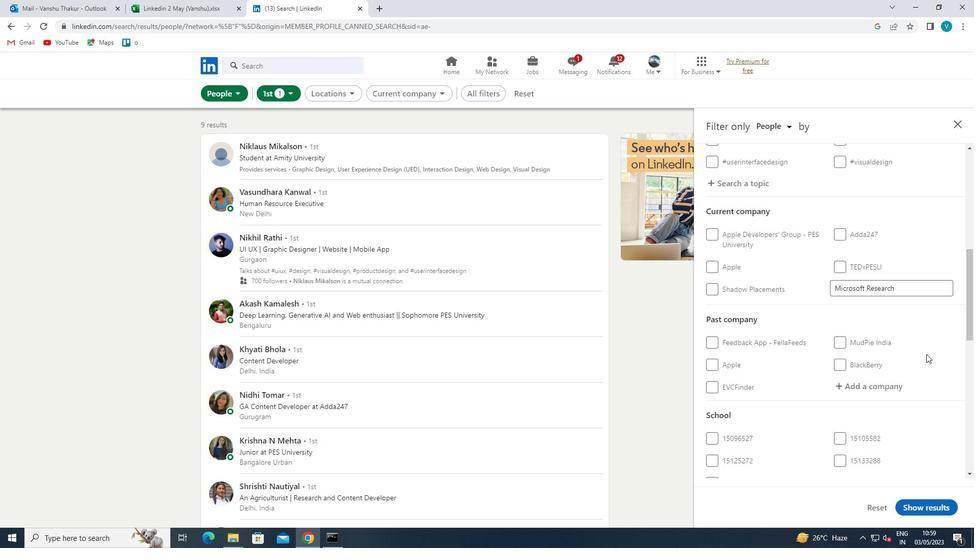
Action: Mouse scrolled (927, 354) with delta (0, 0)
Screenshot: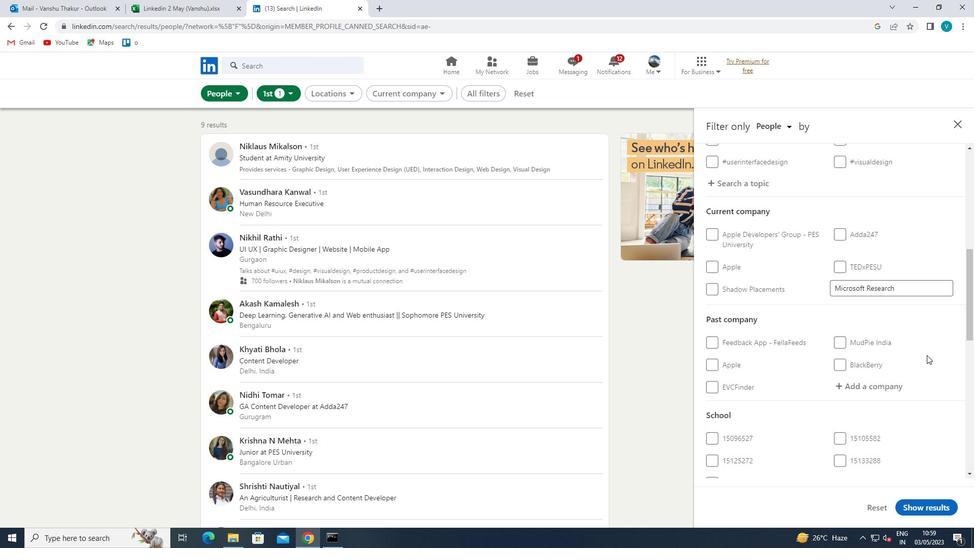 
Action: Mouse scrolled (927, 354) with delta (0, 0)
Screenshot: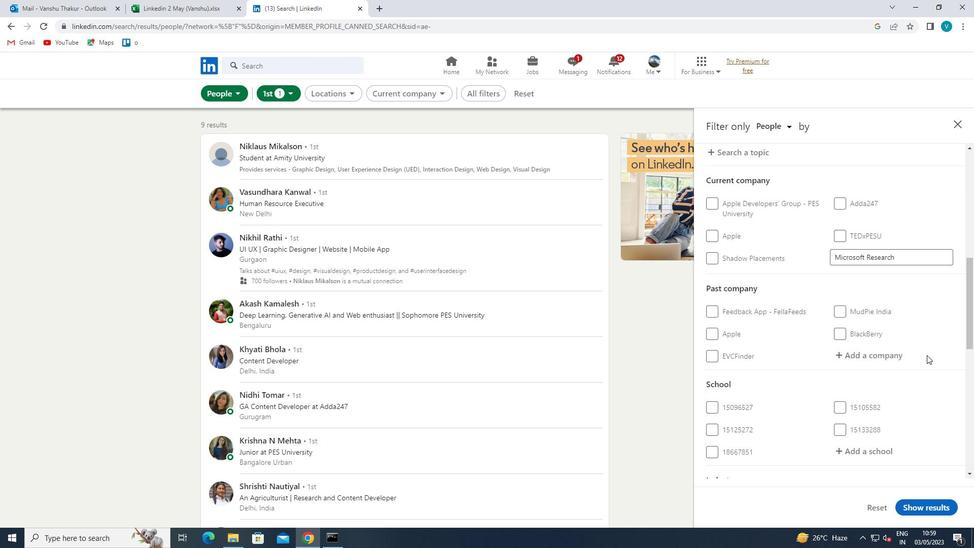 
Action: Mouse moved to (881, 330)
Screenshot: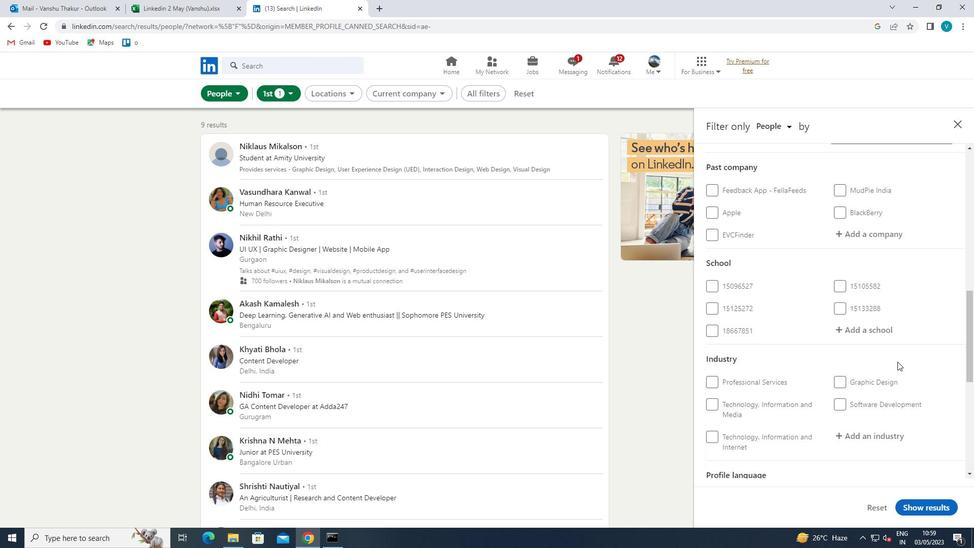 
Action: Mouse pressed left at (881, 330)
Screenshot: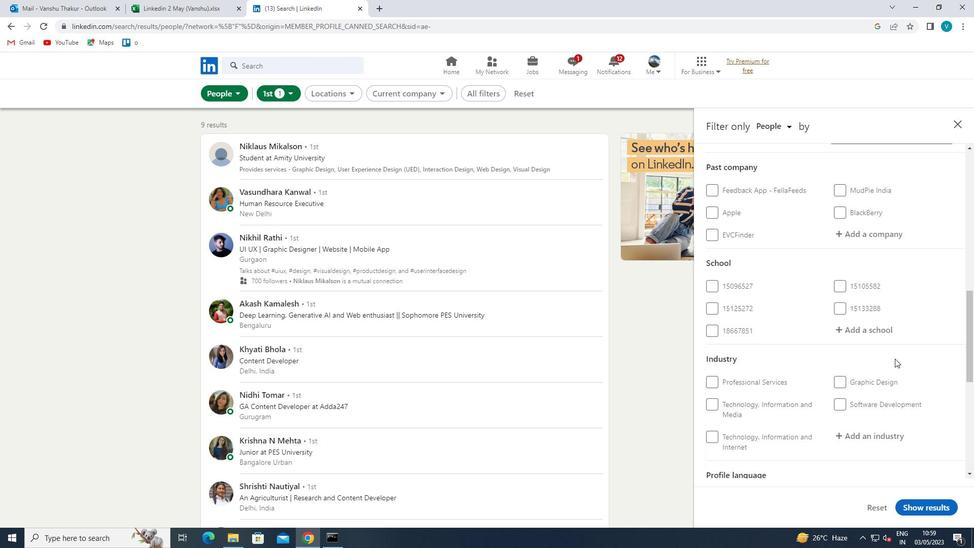 
Action: Mouse moved to (784, 385)
Screenshot: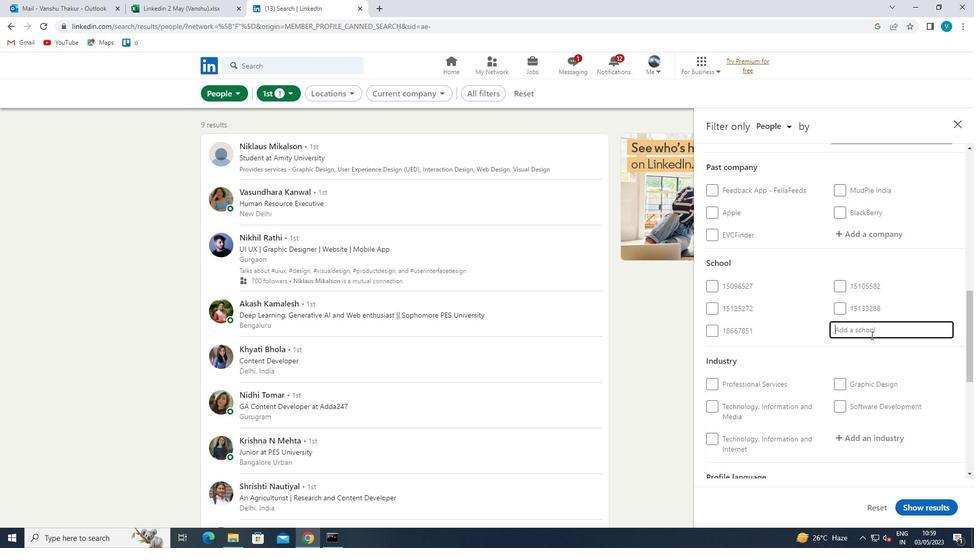 
Action: Key pressed <Key.shift>HIM
Screenshot: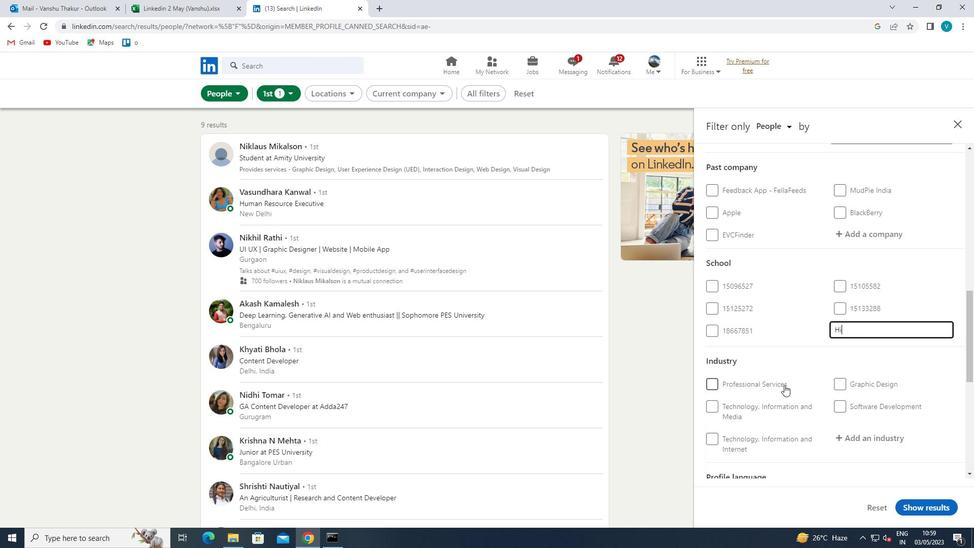 
Action: Mouse moved to (784, 385)
Screenshot: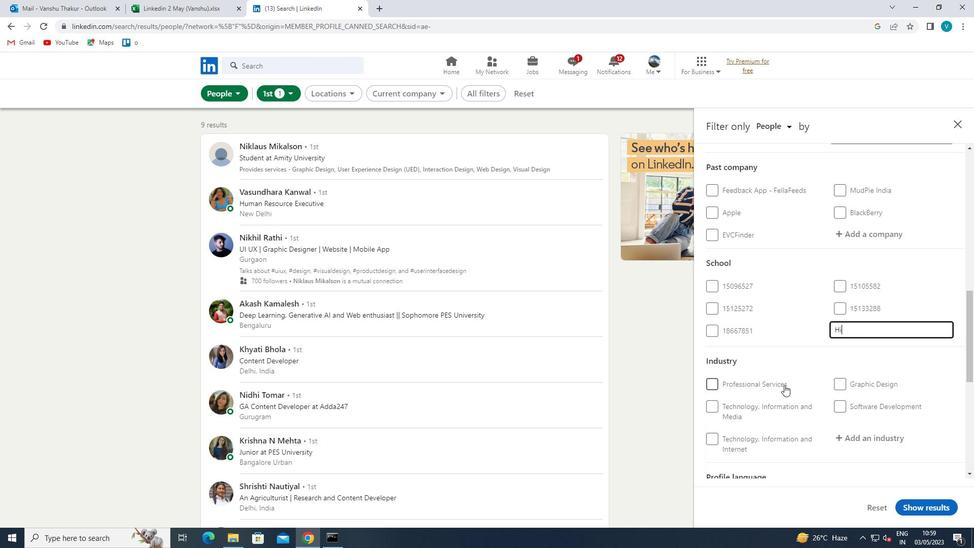 
Action: Key pressed <Key.backspace>NDUSTAN<Key.space>
Screenshot: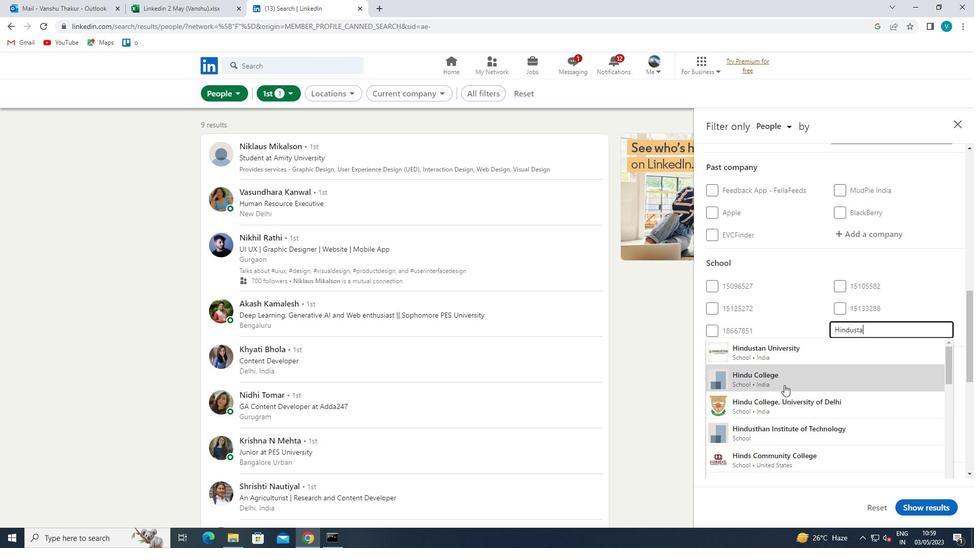 
Action: Mouse moved to (829, 431)
Screenshot: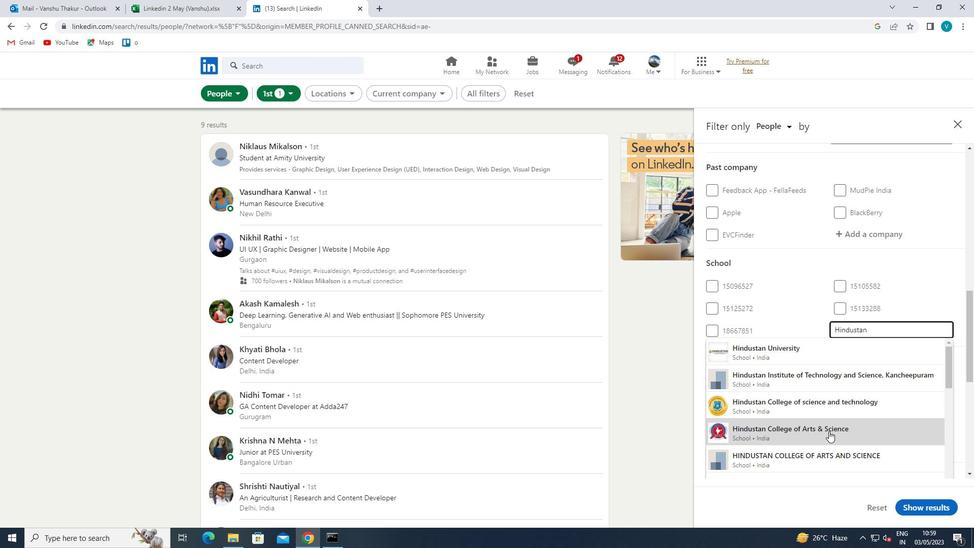 
Action: Mouse pressed left at (829, 431)
Screenshot: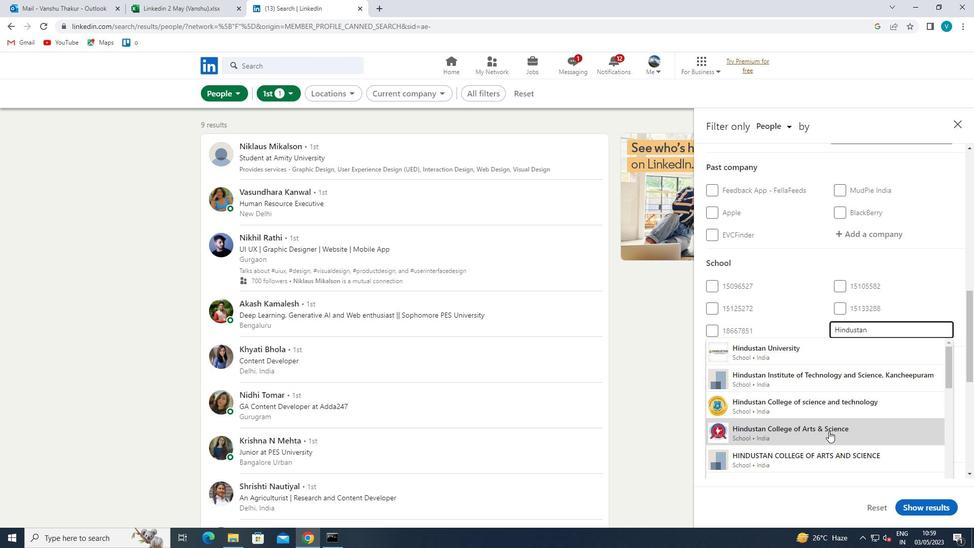 
Action: Mouse moved to (857, 399)
Screenshot: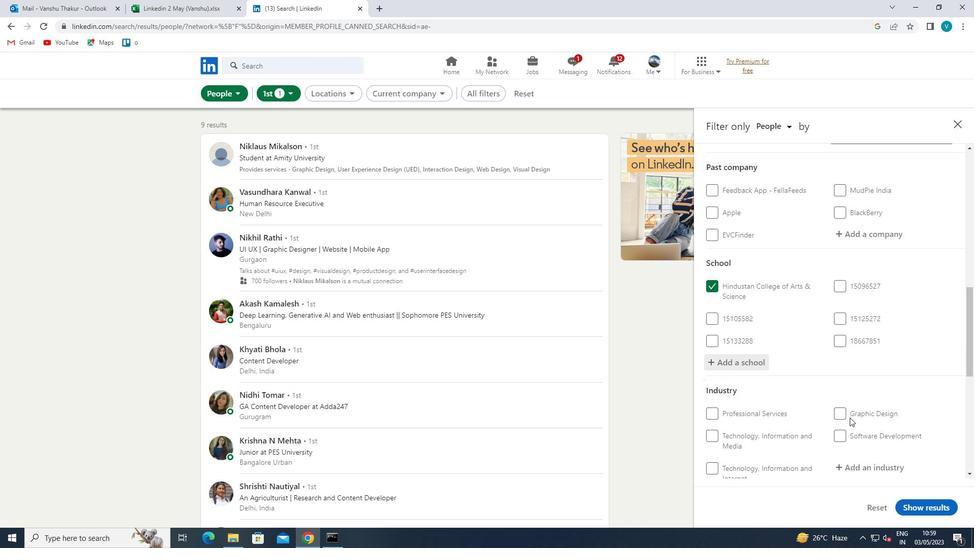 
Action: Mouse scrolled (857, 398) with delta (0, 0)
Screenshot: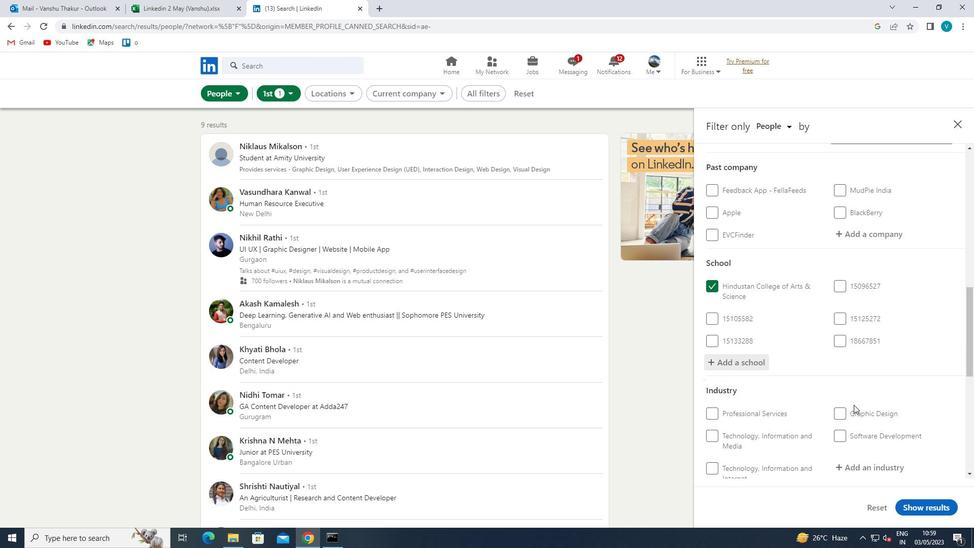 
Action: Mouse scrolled (857, 398) with delta (0, 0)
Screenshot: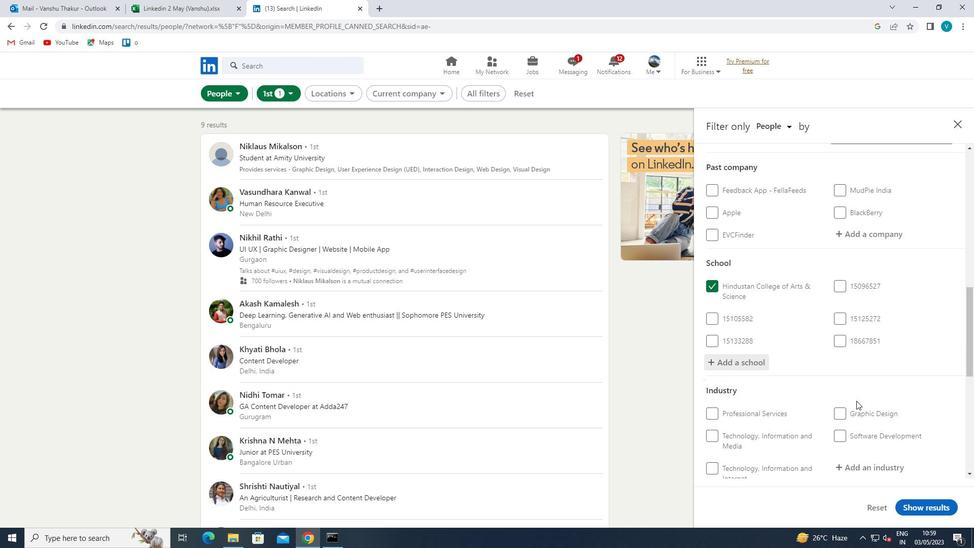 
Action: Mouse scrolled (857, 398) with delta (0, 0)
Screenshot: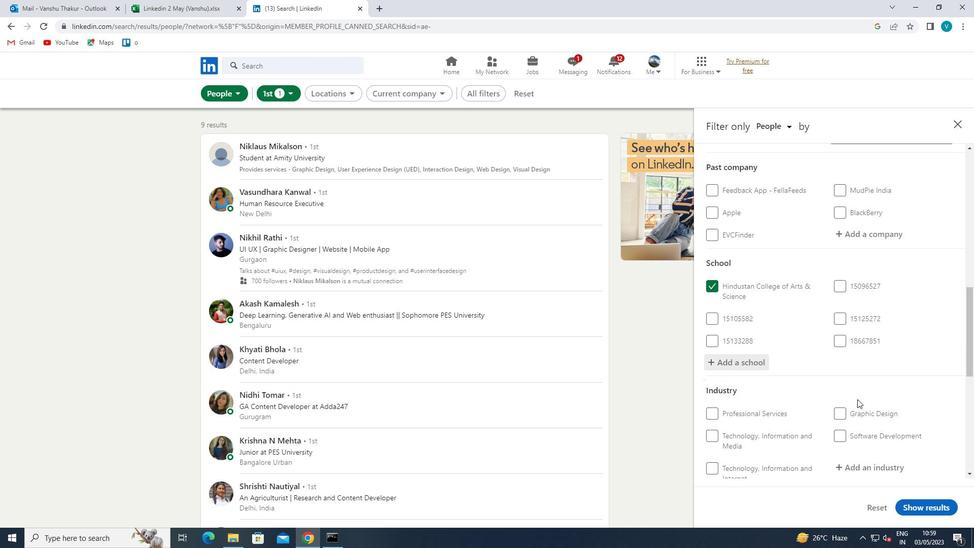 
Action: Mouse moved to (870, 317)
Screenshot: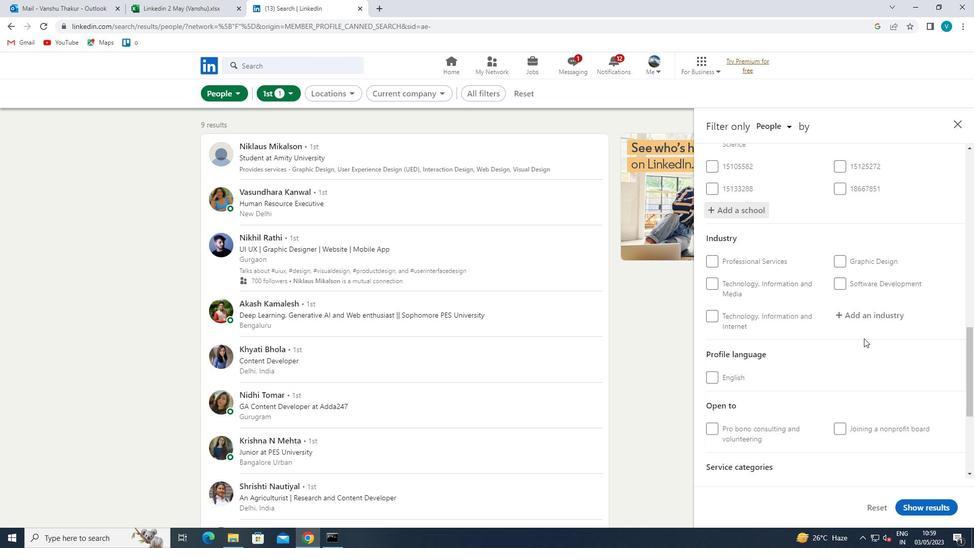 
Action: Mouse pressed left at (870, 317)
Screenshot: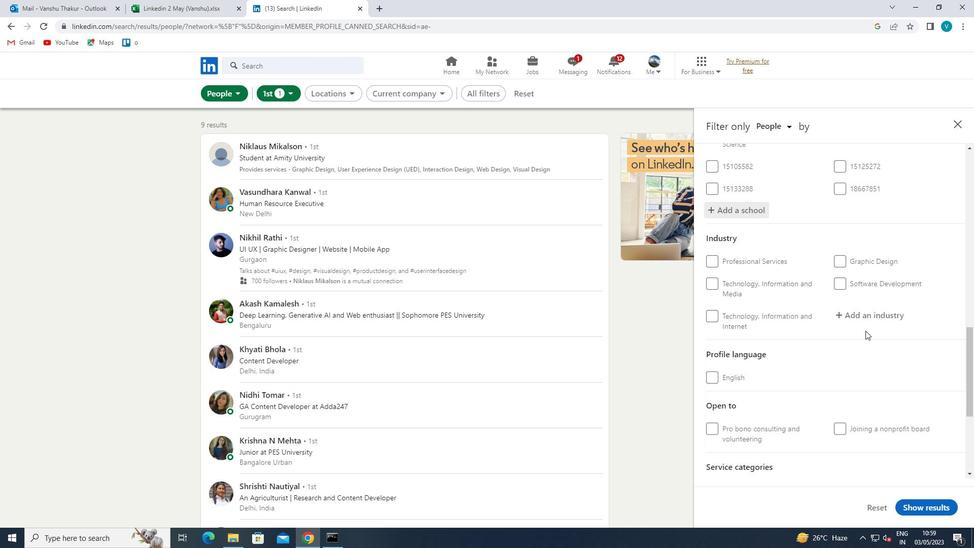 
Action: Mouse moved to (776, 373)
Screenshot: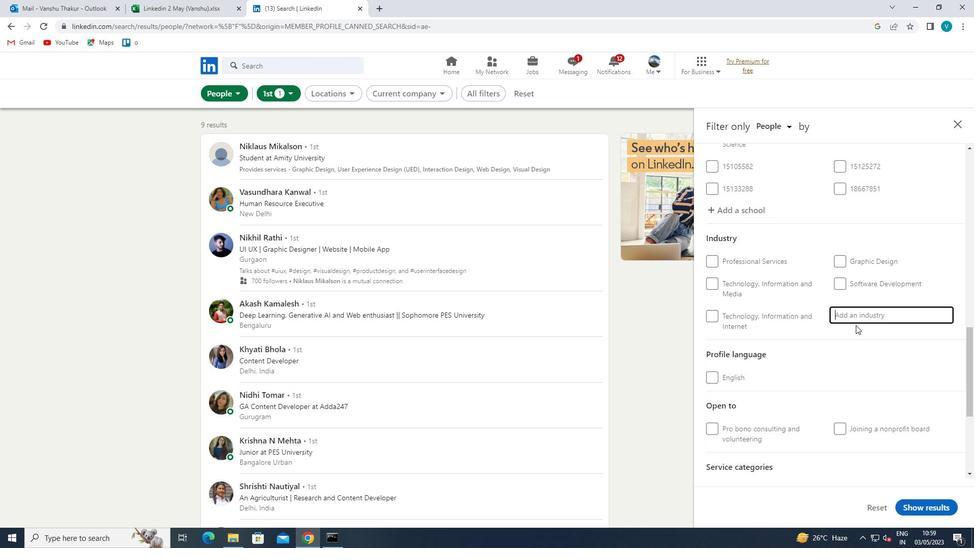 
Action: Key pressed <Key.shift>SEAFOOD<Key.space><Key.shift>PRODUCT<Key.space>
Screenshot: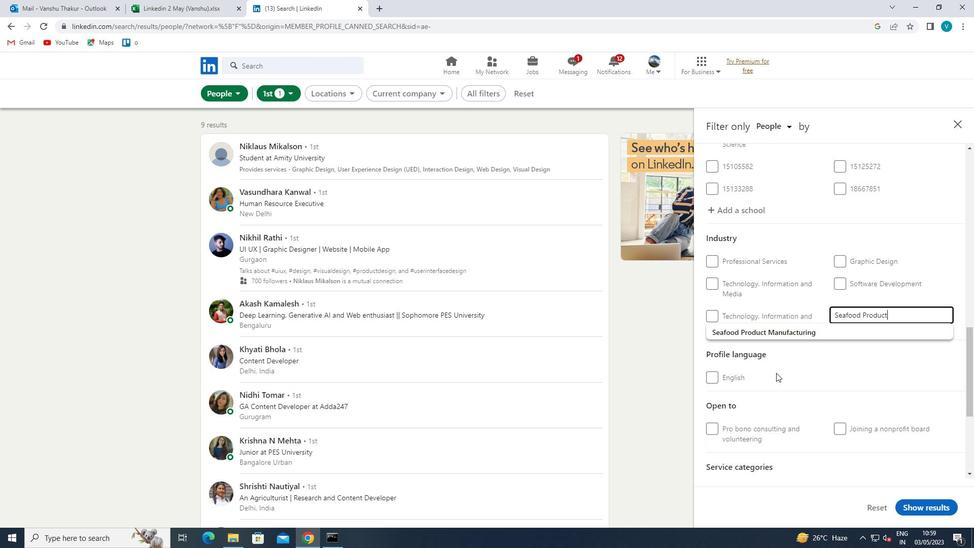 
Action: Mouse moved to (833, 337)
Screenshot: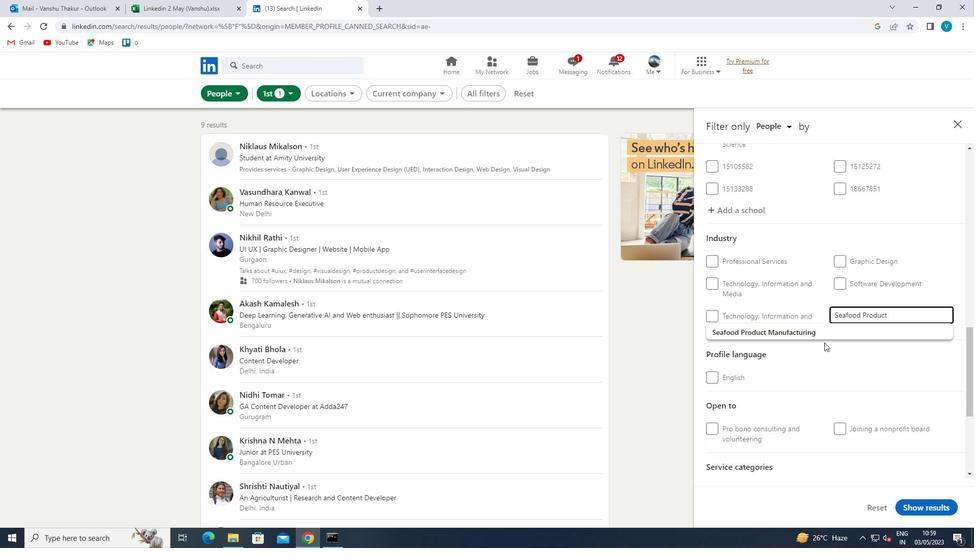 
Action: Mouse pressed left at (833, 337)
Screenshot: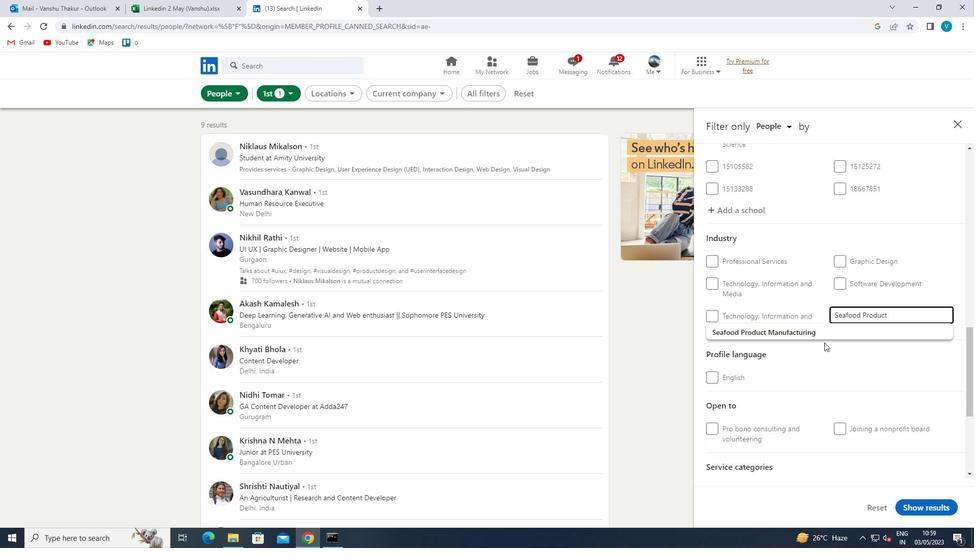 
Action: Mouse moved to (833, 336)
Screenshot: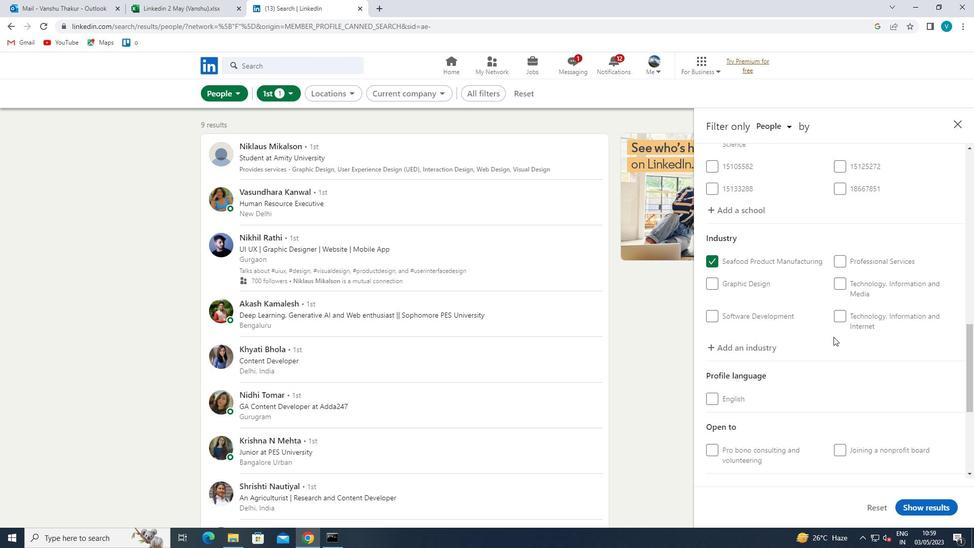 
Action: Mouse scrolled (833, 336) with delta (0, 0)
Screenshot: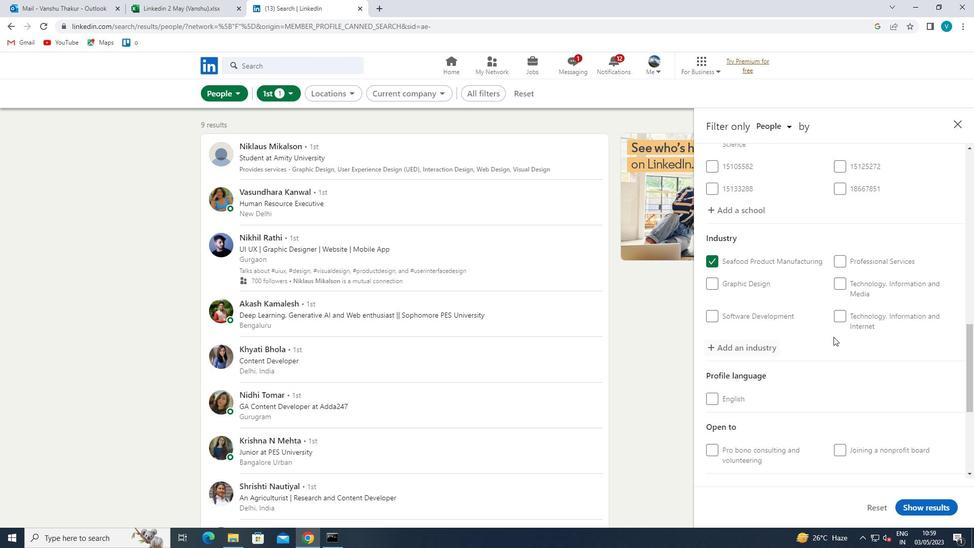 
Action: Mouse scrolled (833, 336) with delta (0, 0)
Screenshot: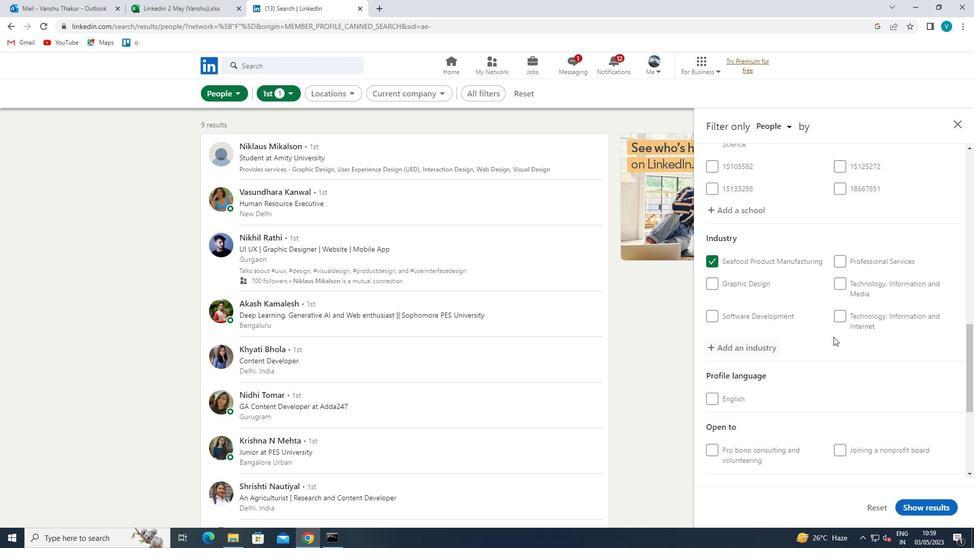 
Action: Mouse scrolled (833, 336) with delta (0, 0)
Screenshot: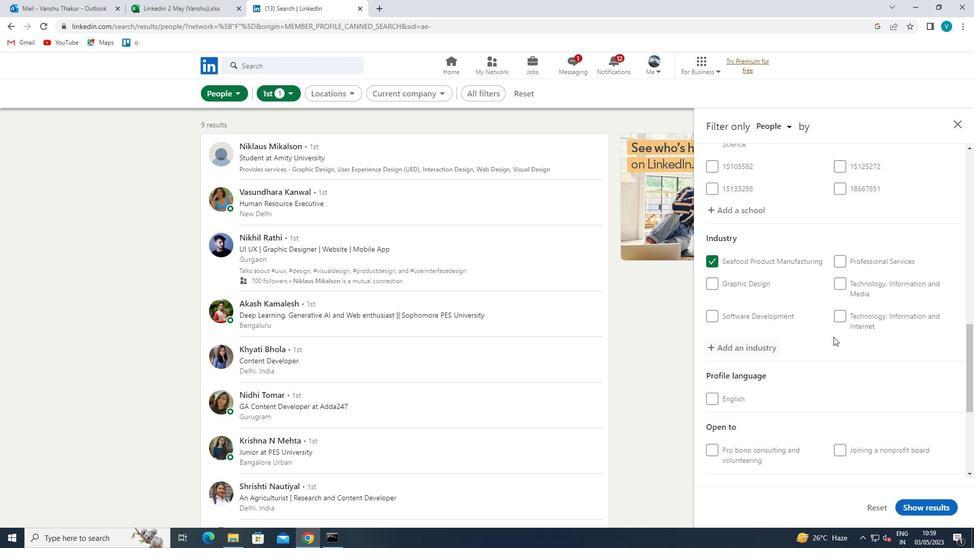 
Action: Mouse scrolled (833, 336) with delta (0, 0)
Screenshot: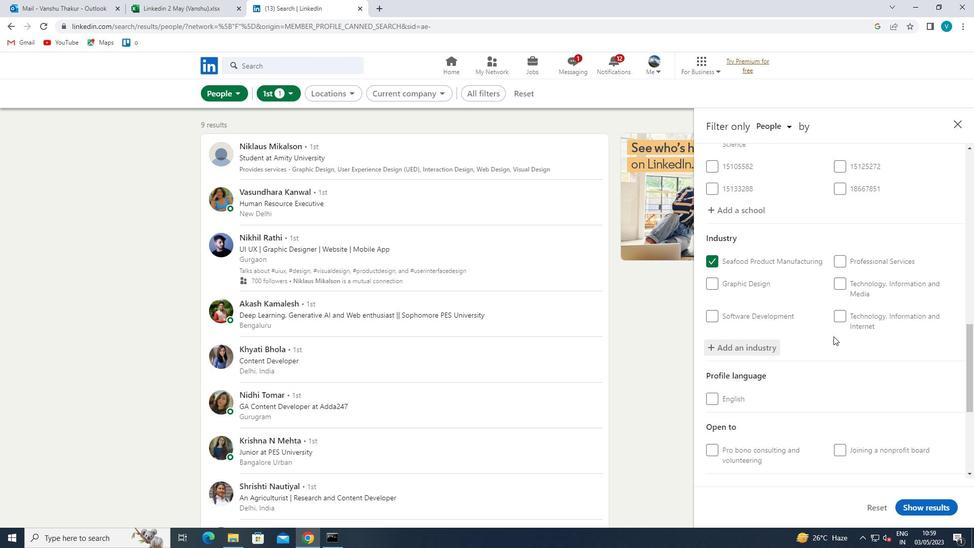 
Action: Mouse moved to (861, 353)
Screenshot: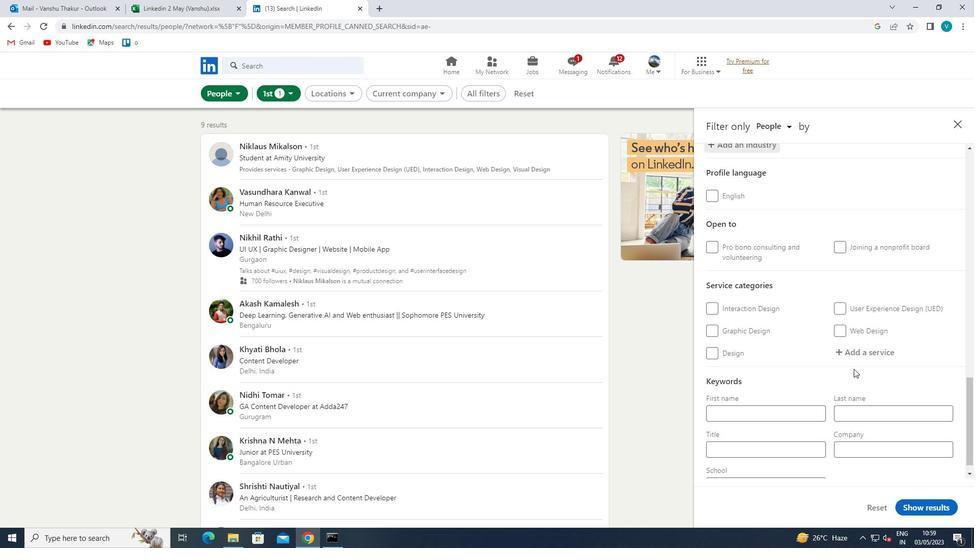 
Action: Mouse pressed left at (861, 353)
Screenshot: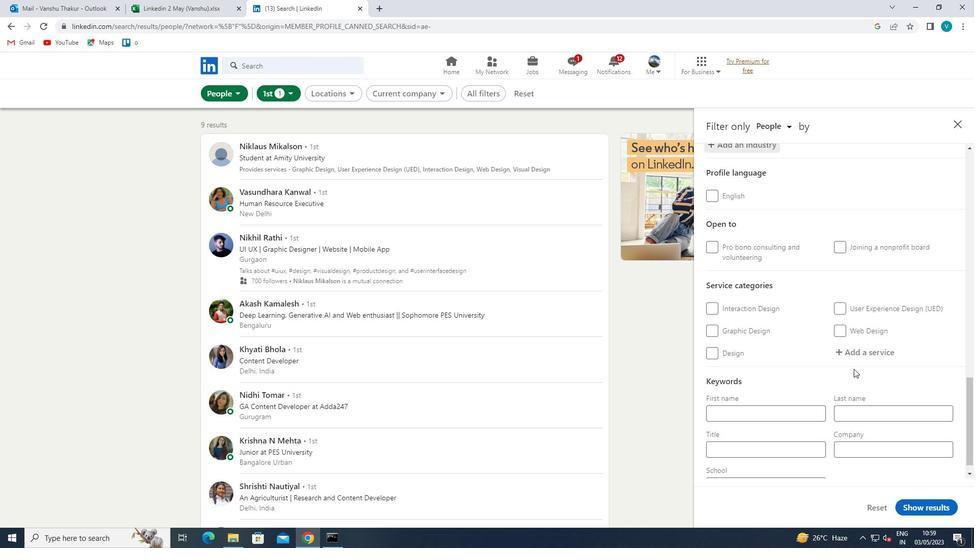 
Action: Mouse moved to (720, 438)
Screenshot: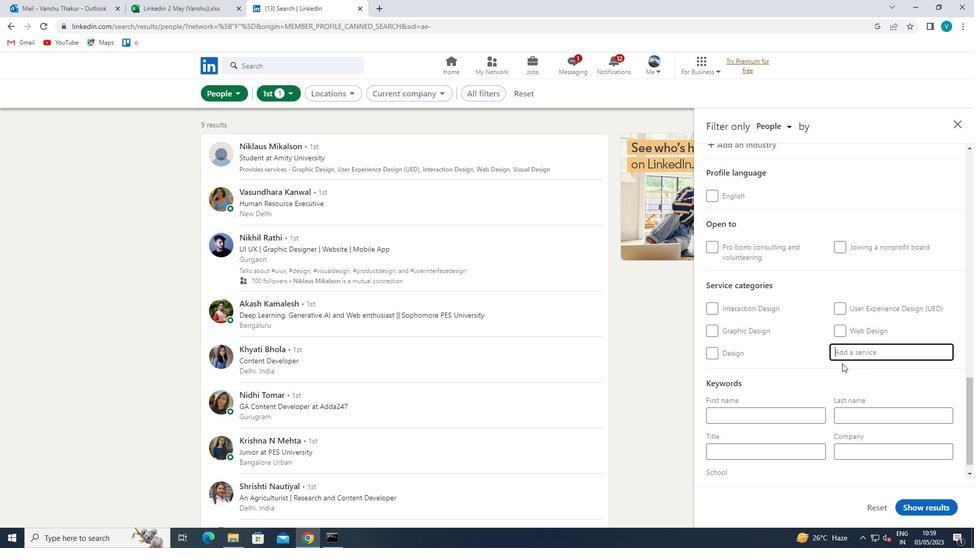 
Action: Key pressed <Key.shift>NOTARY<Key.shift>ONLINE<Key.space>
Screenshot: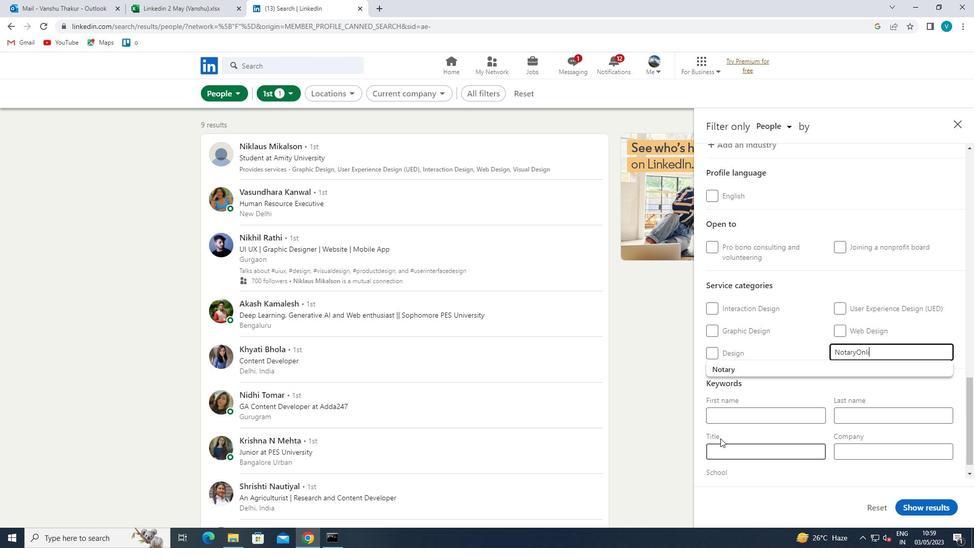 
Action: Mouse moved to (818, 394)
Screenshot: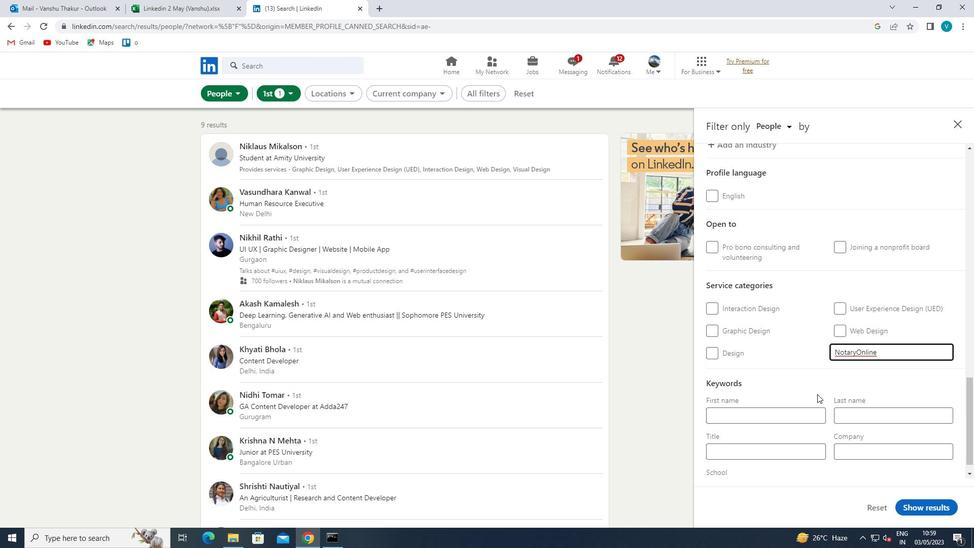 
Action: Key pressed <Key.shift><Key.shift><Key.shift><Key.shift><Key.shift><Key.shift><Key.shift><Key.shift><Key.shift><Key.shift><Key.shift><Key.shift><Key.shift><Key.shift><Key.shift><Key.shift><Key.shift><Key.shift><Key.shift><Key.shift><Key.shift><Key.shift><Key.shift><Key.shift><Key.shift><Key.shift><Key.shift><Key.shift><Key.shift><Key.shift><Key.shift><Key.shift><Key.shift><Key.shift><Key.shift><Key.shift><Key.shift><Key.shift><Key.shift><Key.shift><Key.shift><Key.shift><Key.shift><Key.shift><Key.shift><Key.shift><Key.shift><Key.shift><Key.shift><Key.shift><Key.shift><Key.shift><Key.shift><Key.shift><Key.shift><Key.shift><Key.shift><Key.shift><Key.shift><Key.shift><Key.shift><Key.shift><Key.shift><Key.shift><Key.shift><Key.shift><Key.shift><Key.shift><Key.shift><Key.shift><Key.shift><Key.shift><Key.shift><Key.shift><Key.shift><Key.shift><Key.shift><Key.shift><Key.shift><Key.shift><Key.shift><Key.shift><Key.shift><Key.shift><Key.shift><Key.shift><Key.shift><Key.shift><Key.shift><Key.shift><Key.shift><Key.shift><Key.shift><Key.shift><Key.shift><Key.shift><Key.shift><Key.shift><Key.shift><Key.shift><Key.shift><Key.shift><Key.shift><Key.shift><Key.shift><Key.shift><Key.shift><Key.shift>RESEARCH
Screenshot: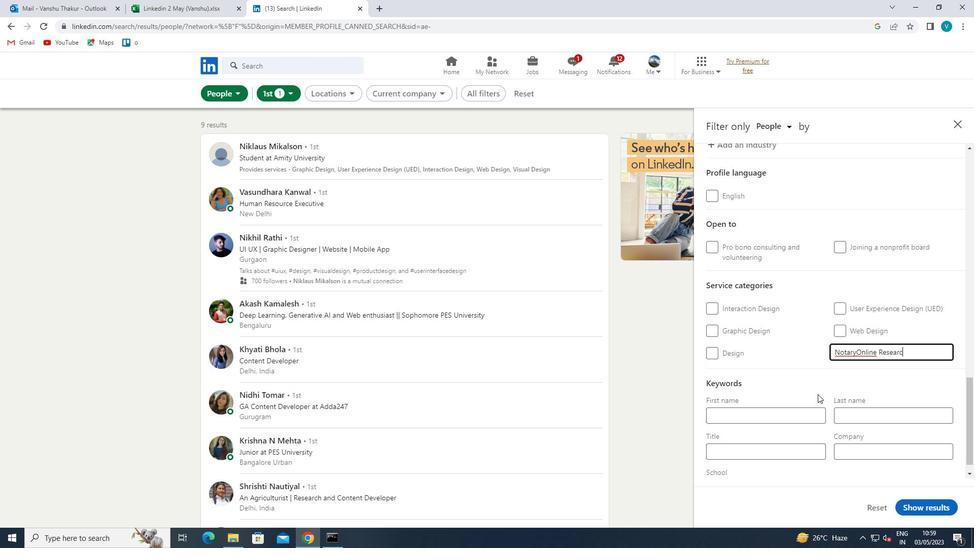 
Action: Mouse moved to (818, 394)
Screenshot: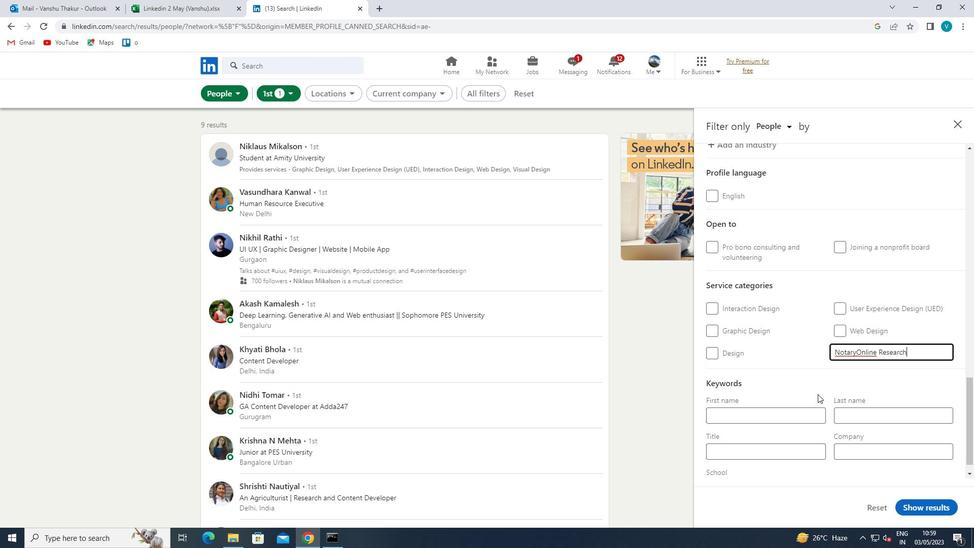
Action: Mouse scrolled (818, 393) with delta (0, 0)
Screenshot: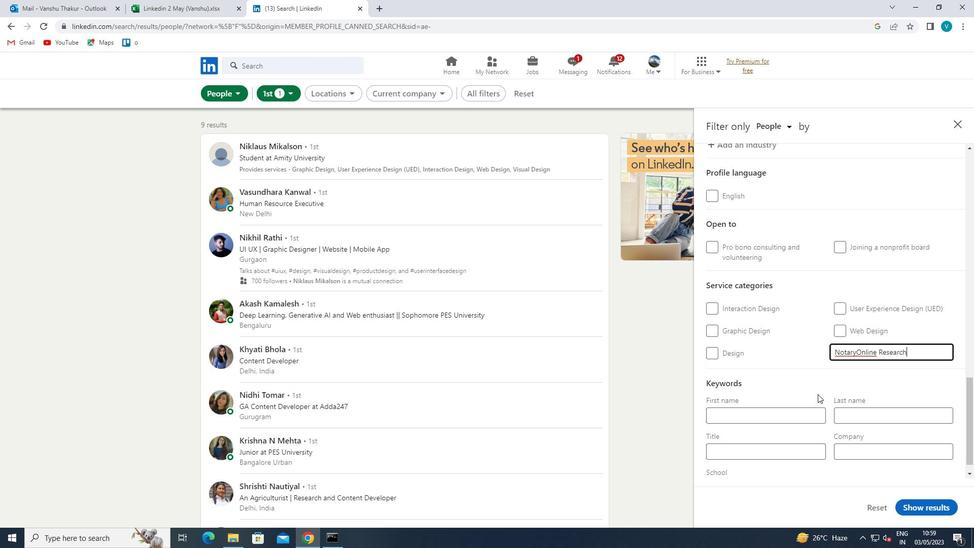 
Action: Mouse moved to (818, 394)
Screenshot: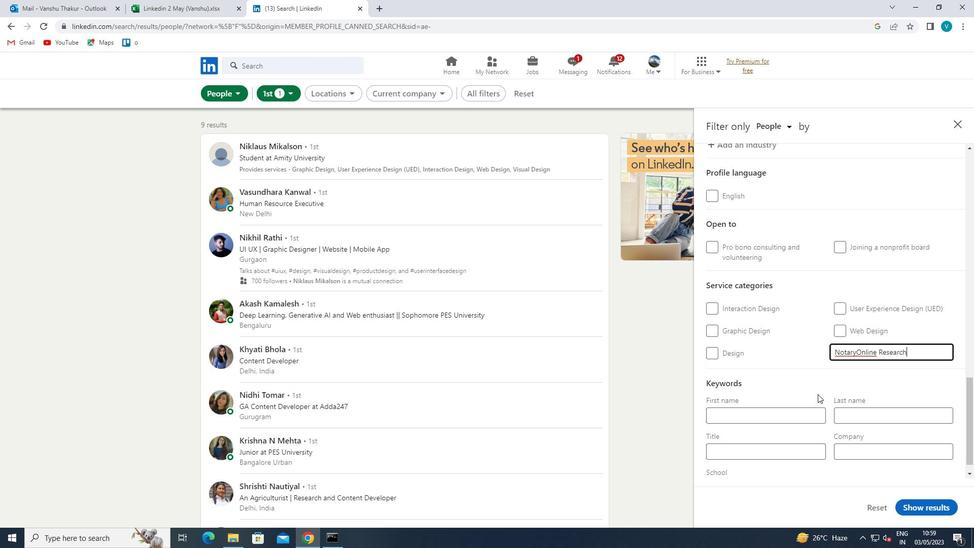 
Action: Mouse scrolled (818, 393) with delta (0, 0)
Screenshot: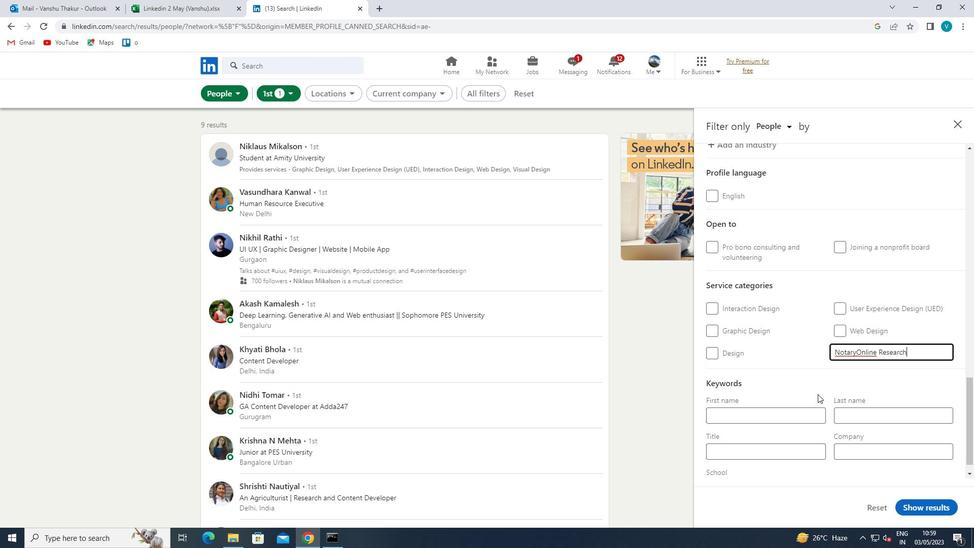 
Action: Mouse moved to (789, 426)
Screenshot: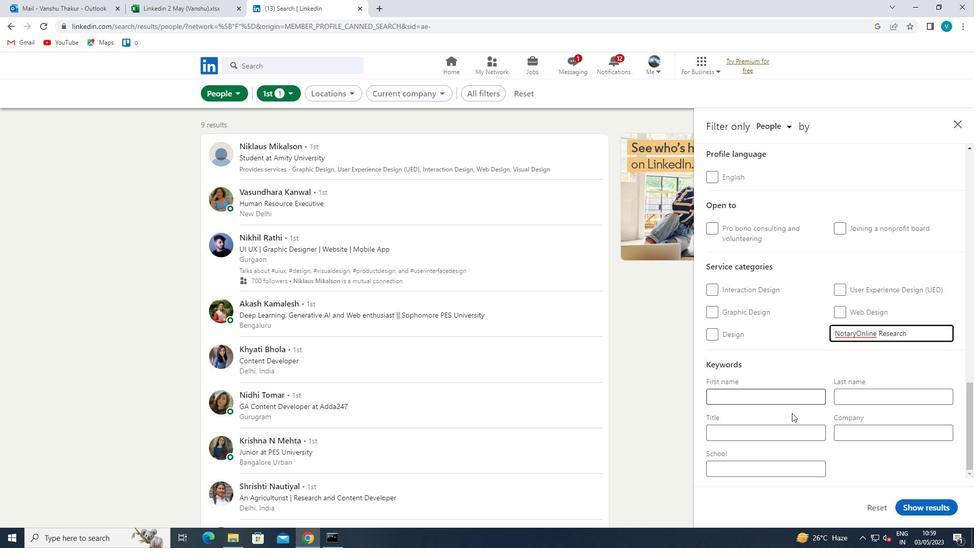 
Action: Mouse pressed left at (789, 426)
Screenshot: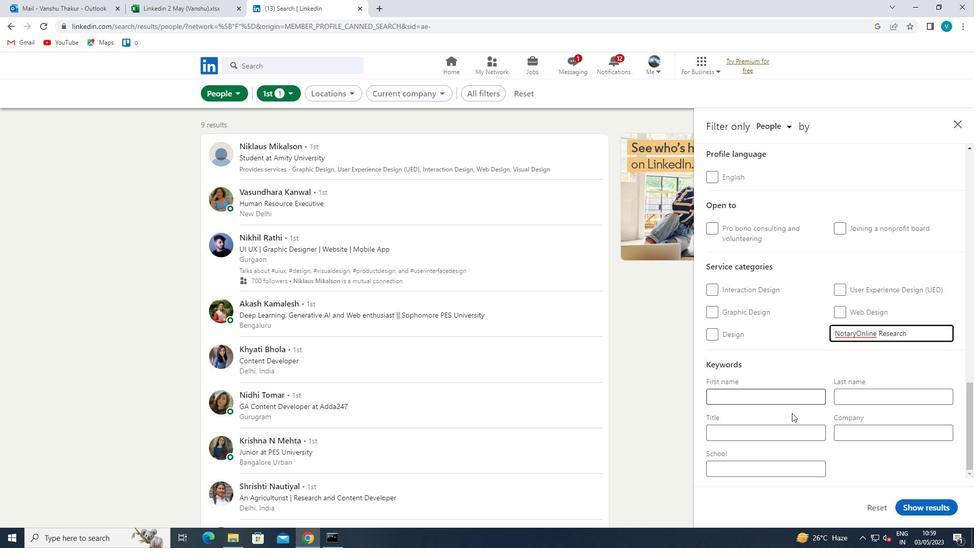
Action: Mouse moved to (788, 426)
Screenshot: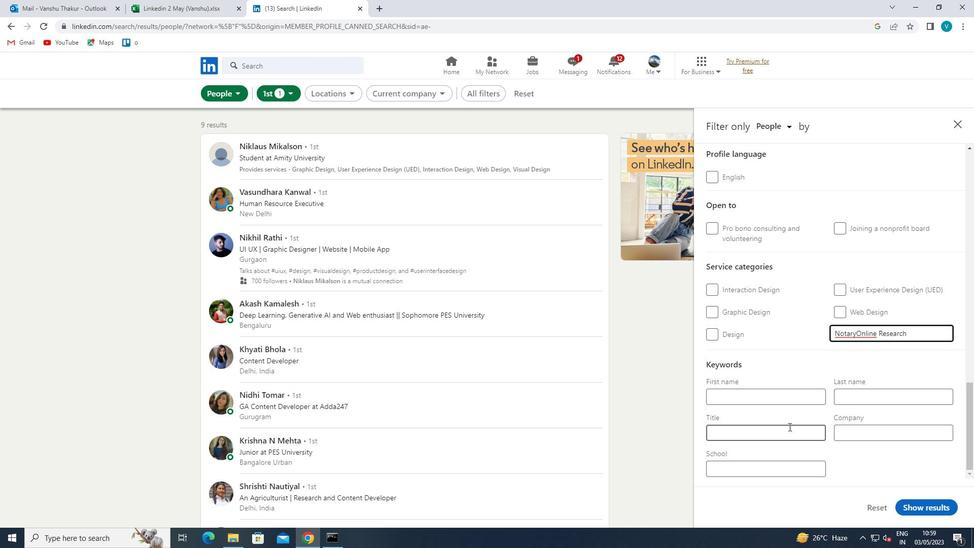 
Action: Key pressed <Key.shift>
Screenshot: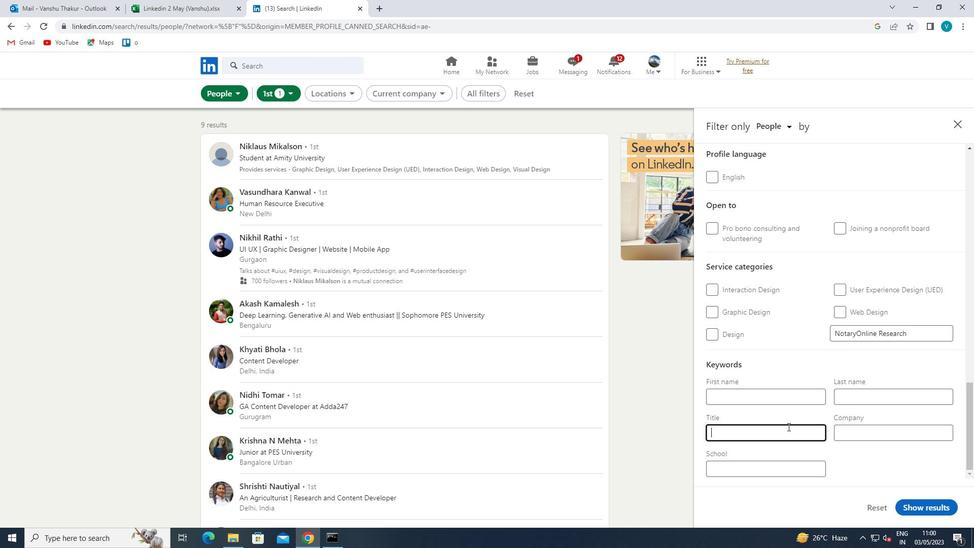 
Action: Mouse moved to (790, 426)
Screenshot: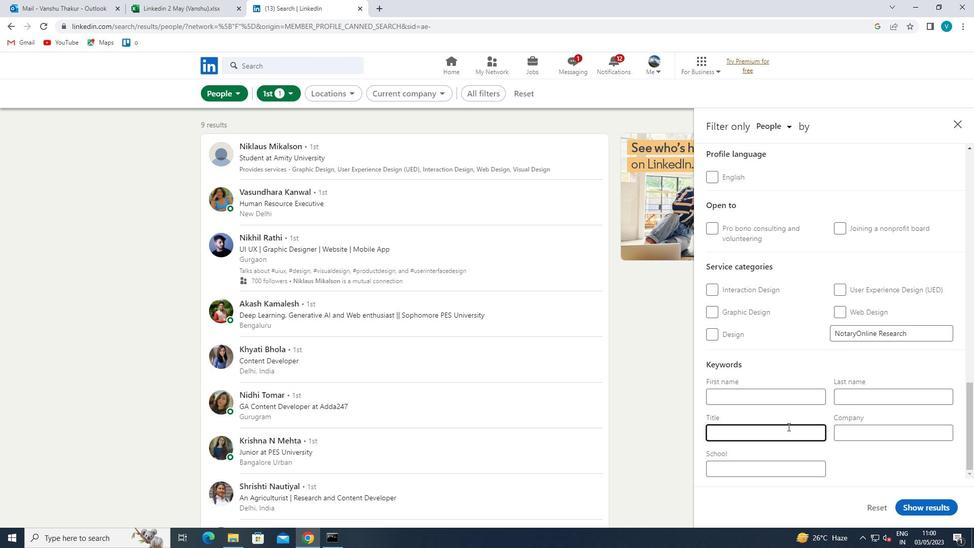 
Action: Key pressed ZOOLOGIST<Key.space>
Screenshot: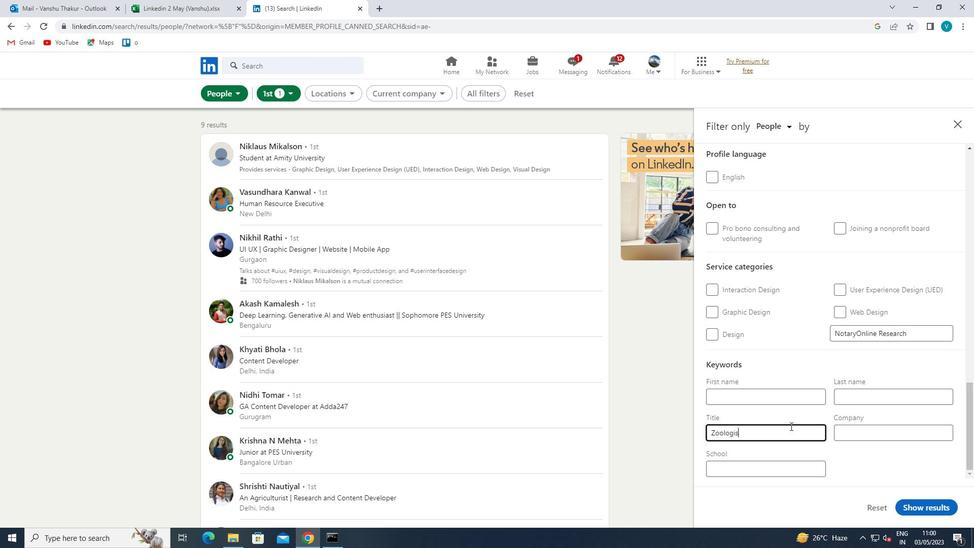 
Action: Mouse moved to (942, 509)
Screenshot: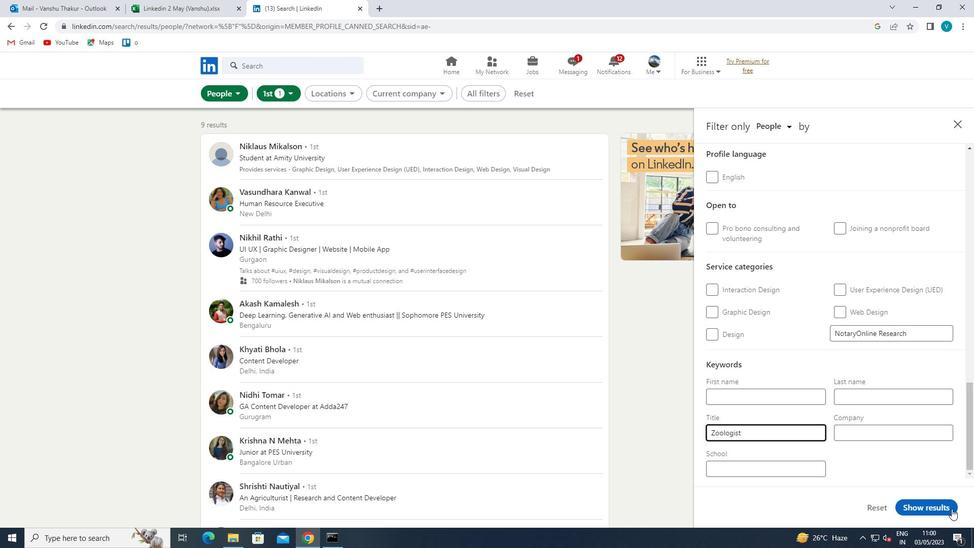 
Action: Mouse pressed left at (942, 509)
Screenshot: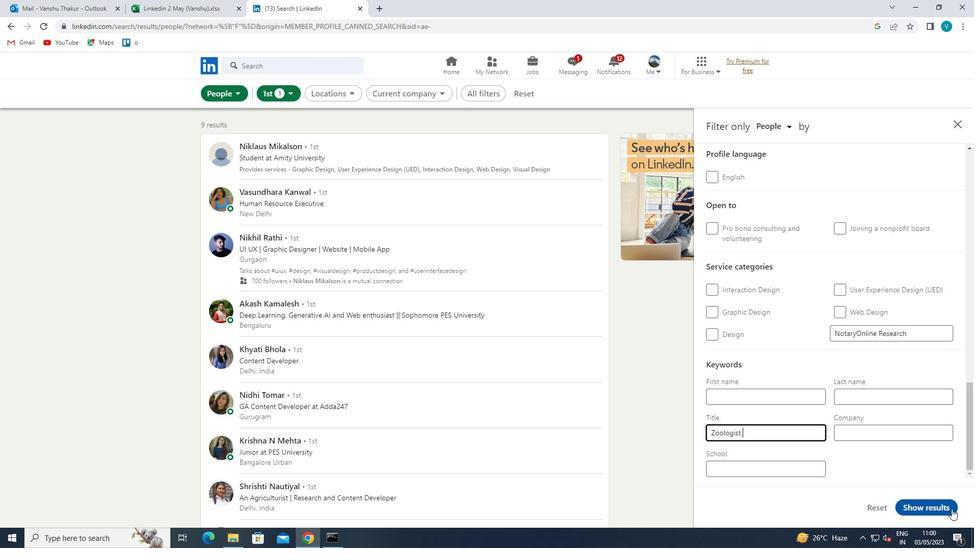 
Action: Mouse moved to (941, 509)
Screenshot: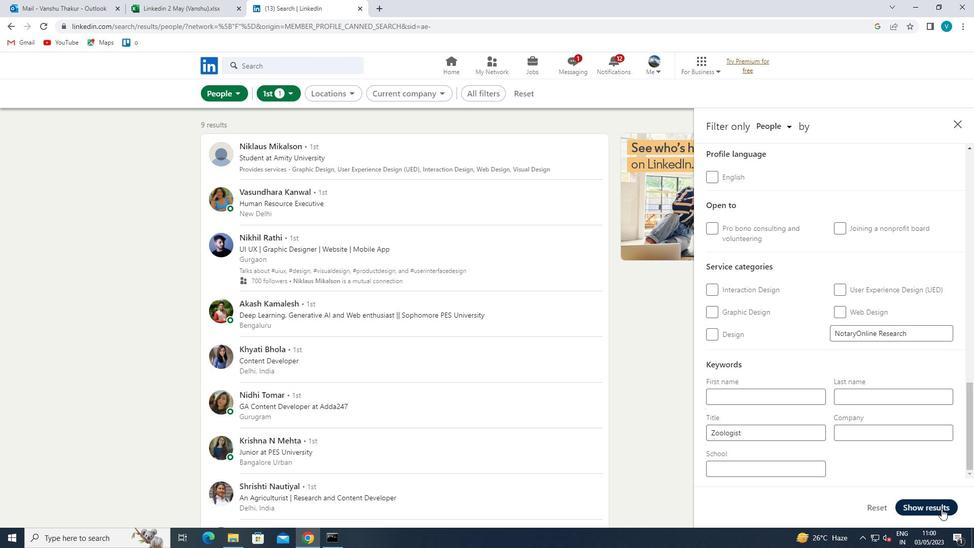 
